 Task: Create a due date automation when advanced on, 2 days after a card is due add dates starting today at 11:00 AM.
Action: Mouse moved to (1294, 100)
Screenshot: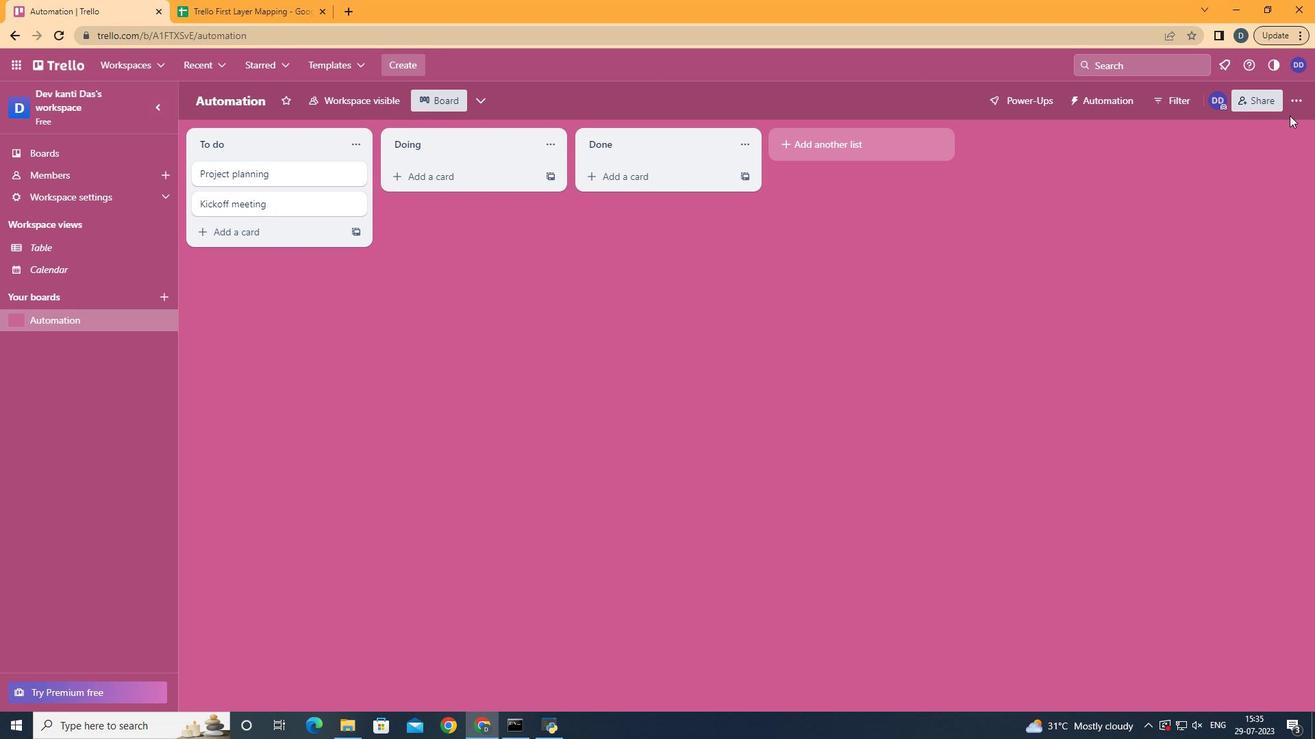 
Action: Mouse pressed left at (1294, 100)
Screenshot: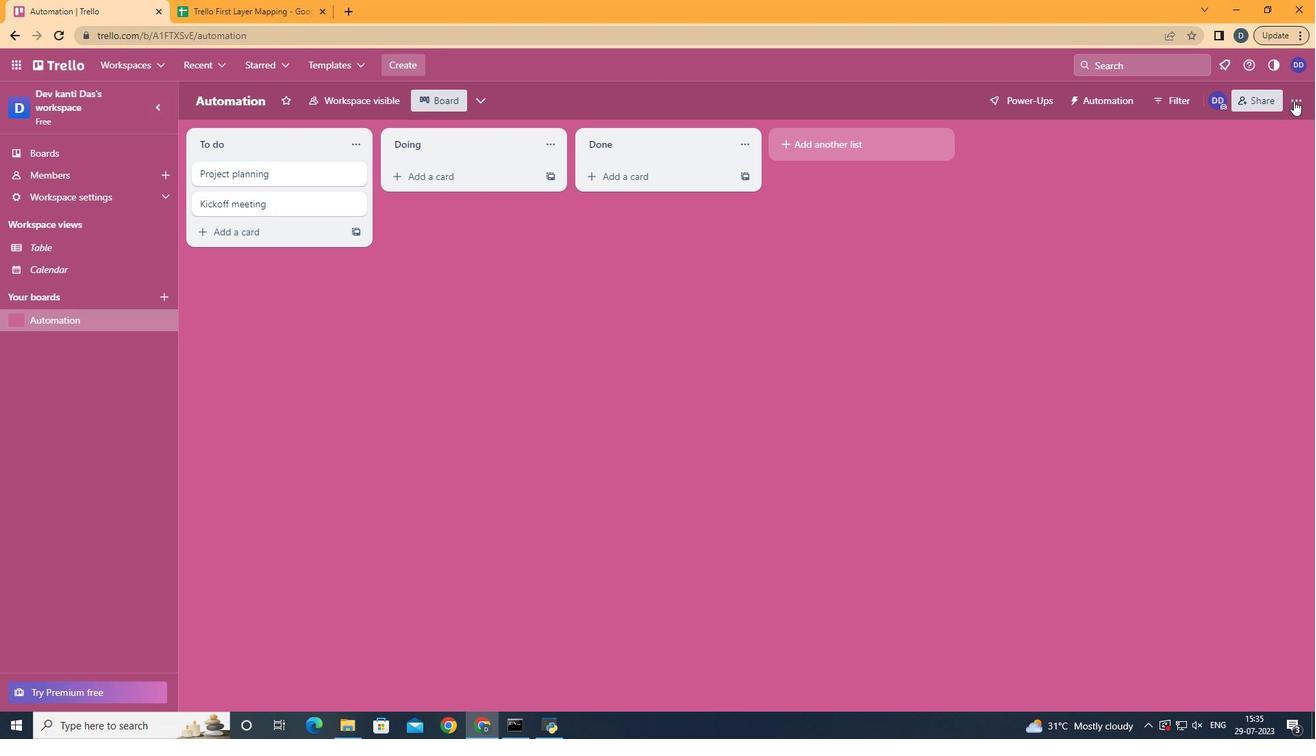 
Action: Mouse moved to (1207, 280)
Screenshot: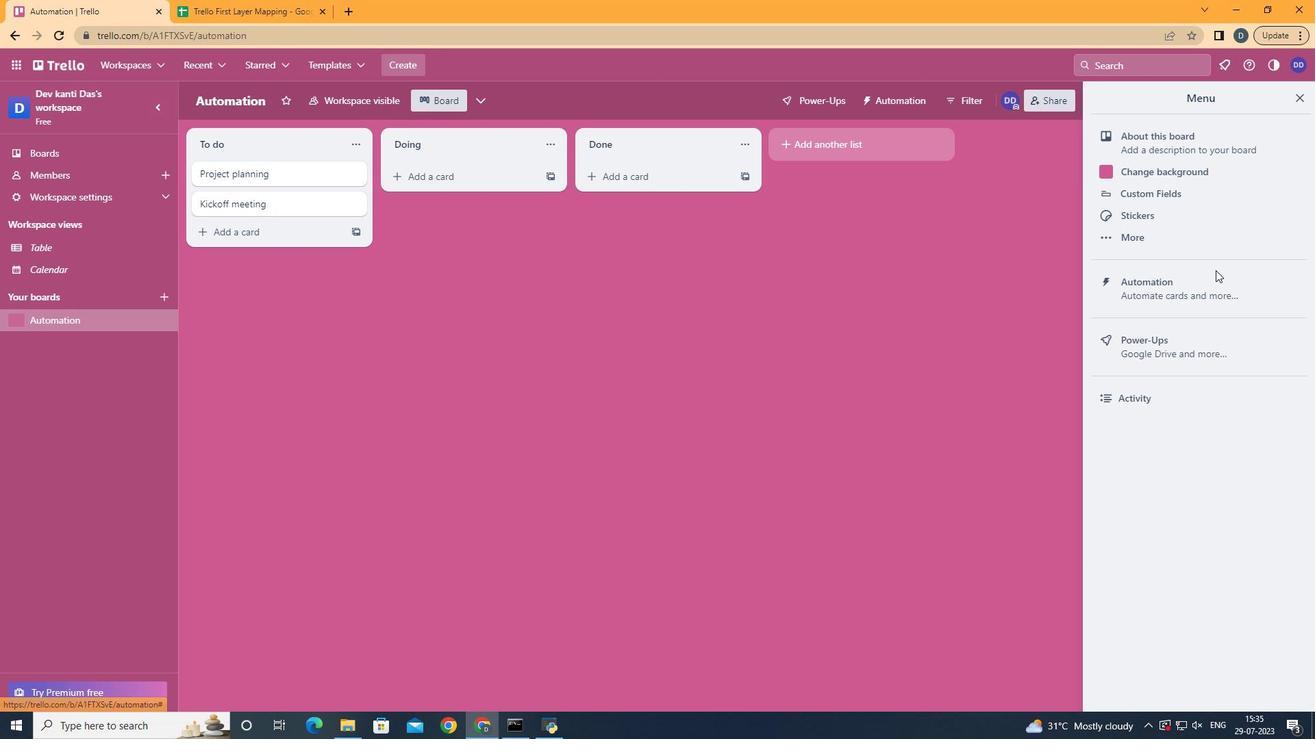 
Action: Mouse pressed left at (1207, 280)
Screenshot: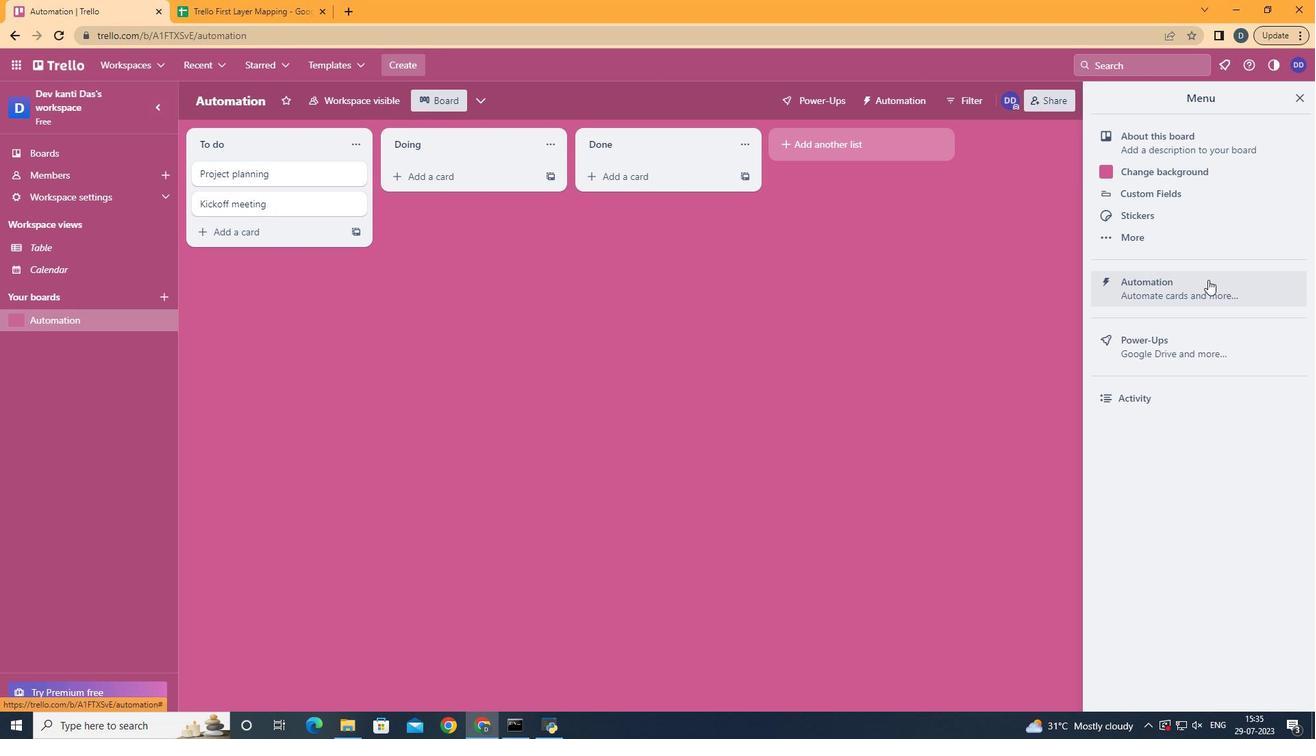 
Action: Mouse moved to (250, 274)
Screenshot: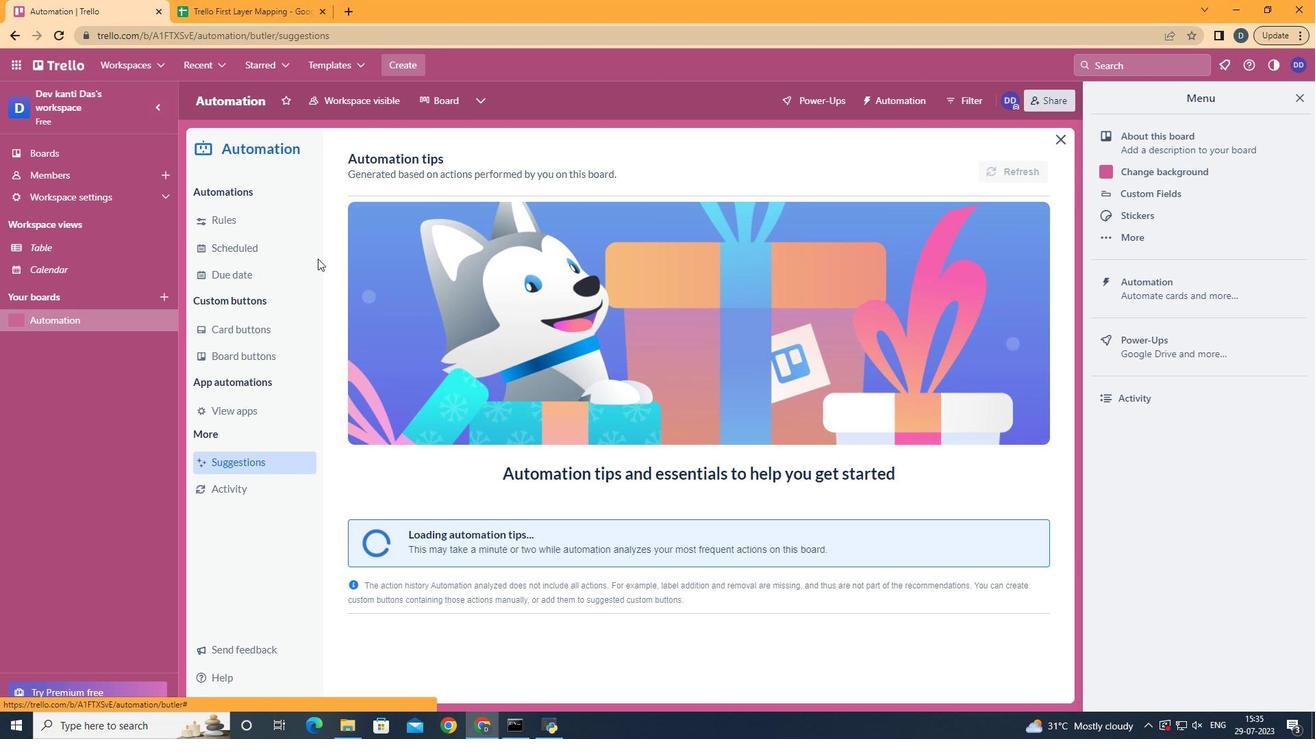 
Action: Mouse pressed left at (250, 274)
Screenshot: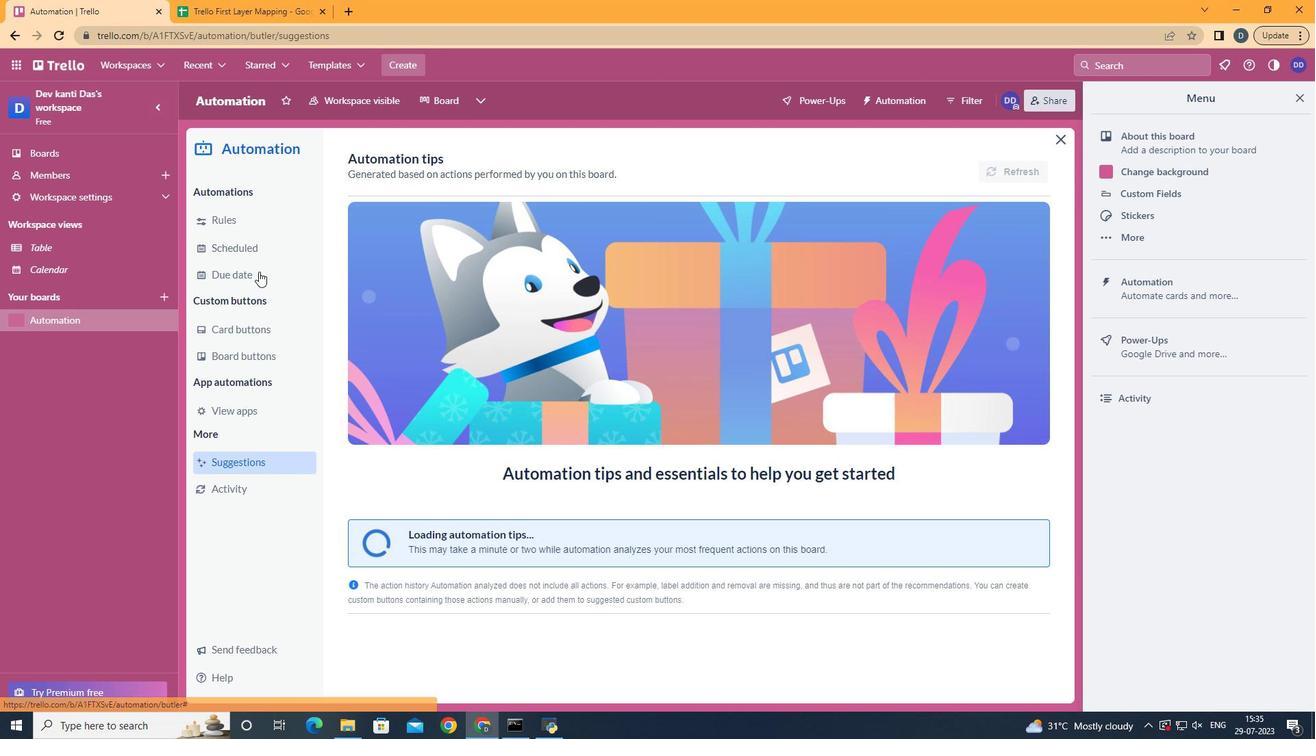 
Action: Mouse moved to (950, 163)
Screenshot: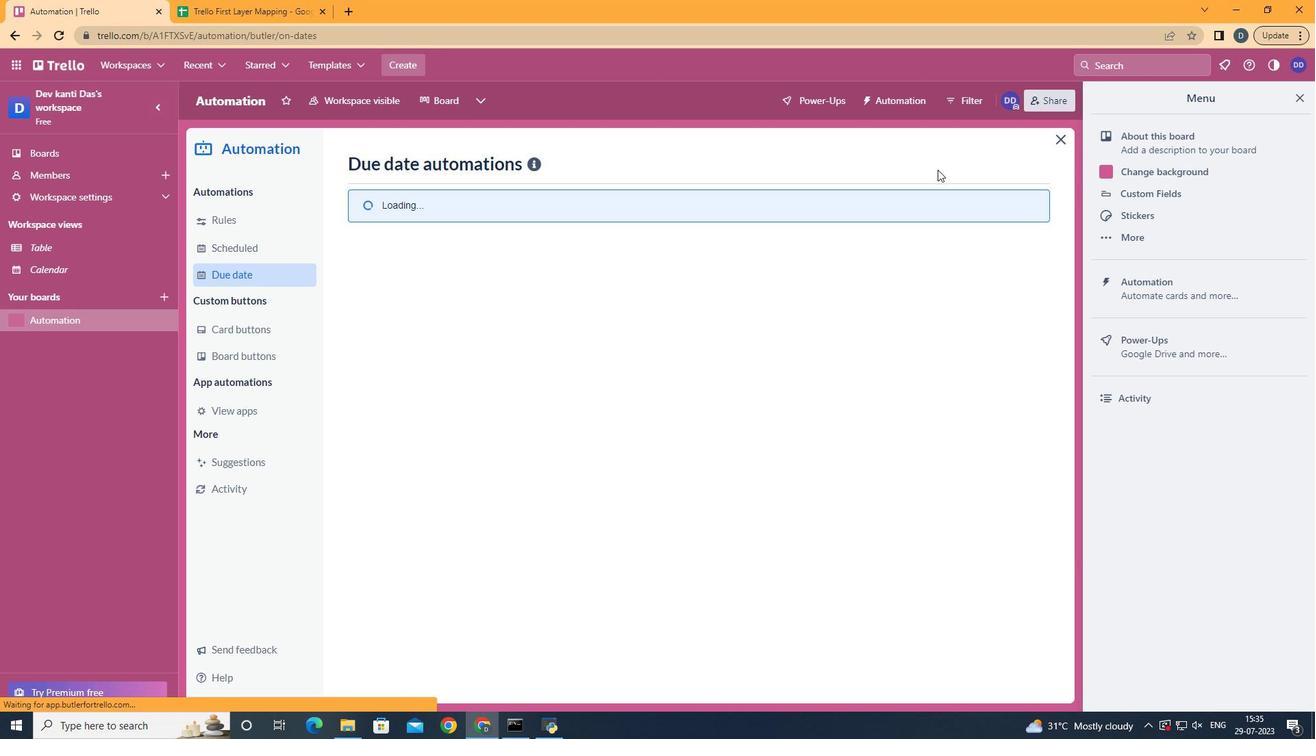 
Action: Mouse pressed left at (950, 163)
Screenshot: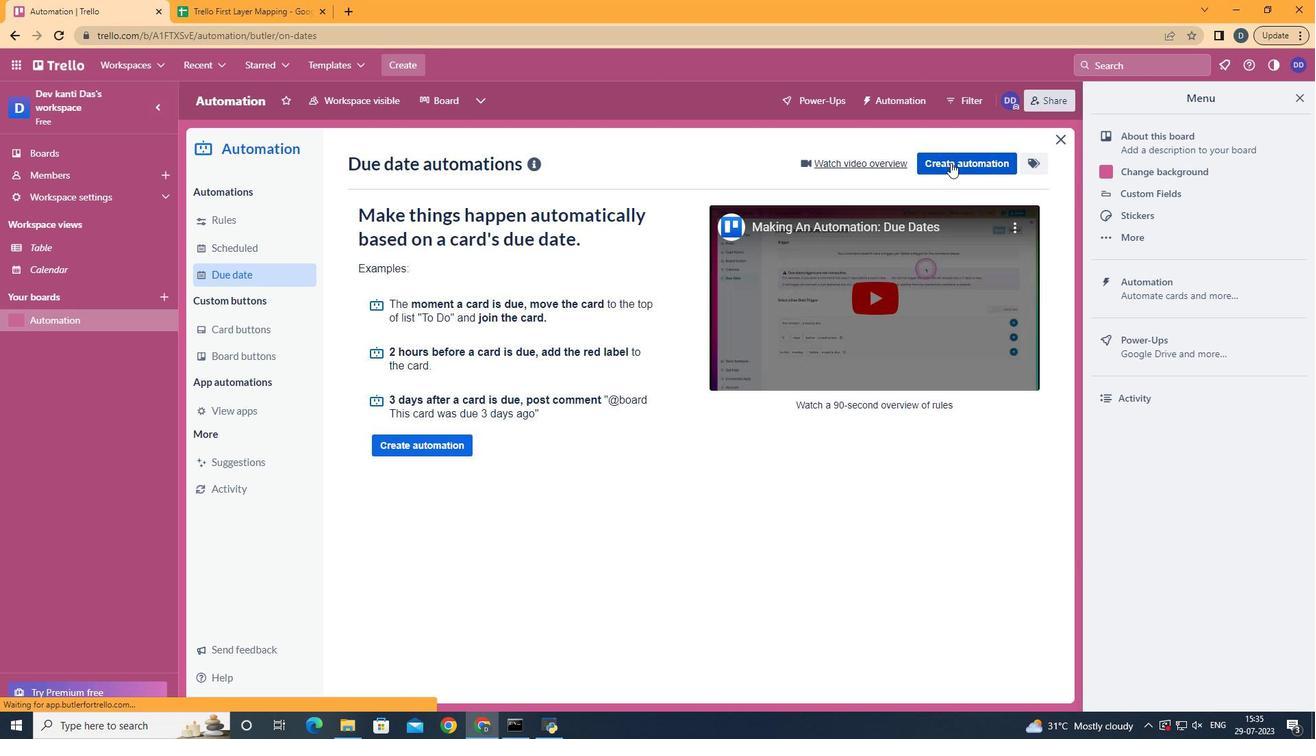 
Action: Mouse moved to (687, 285)
Screenshot: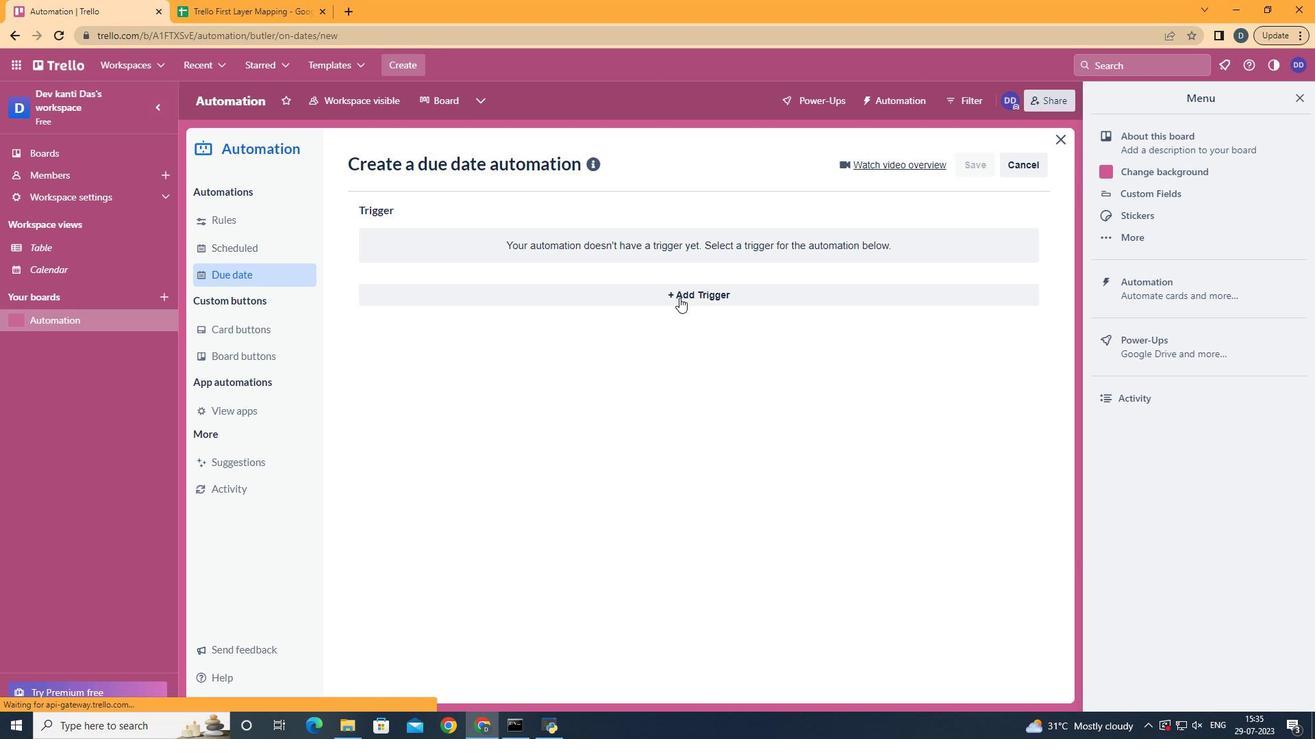 
Action: Mouse pressed left at (687, 285)
Screenshot: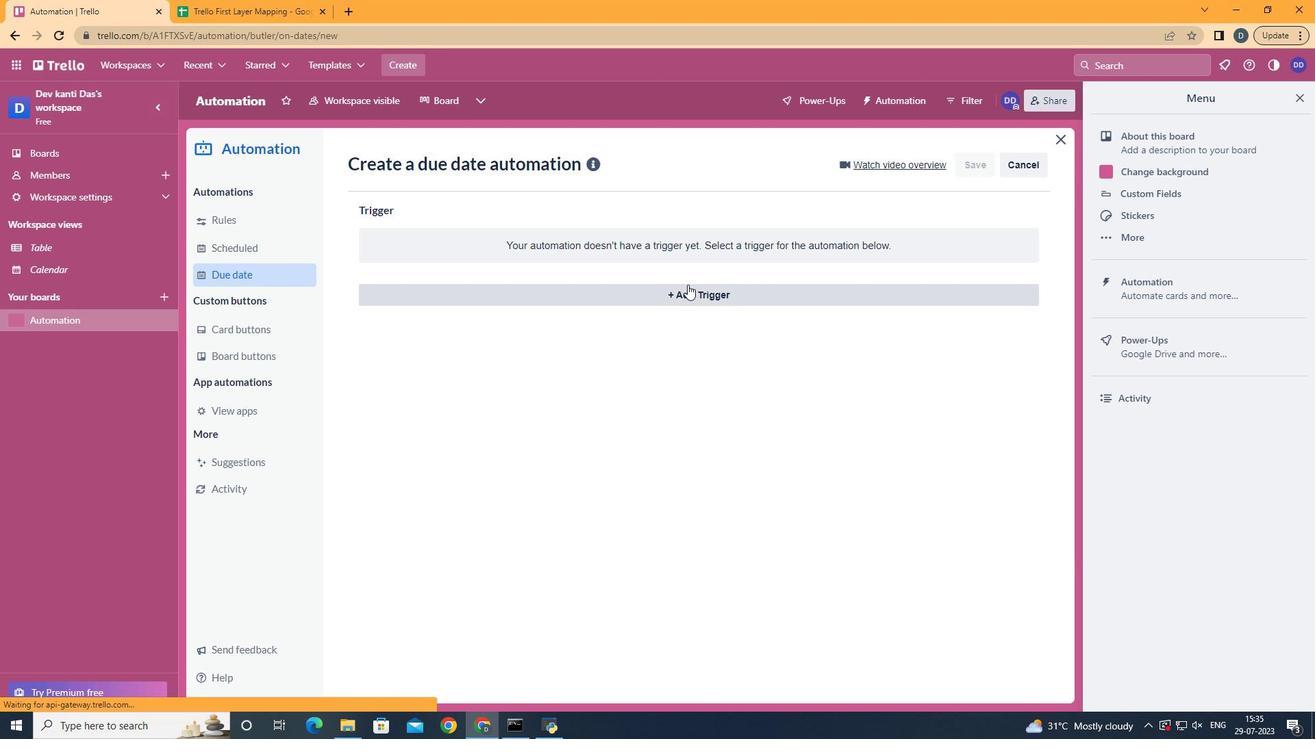 
Action: Mouse moved to (486, 548)
Screenshot: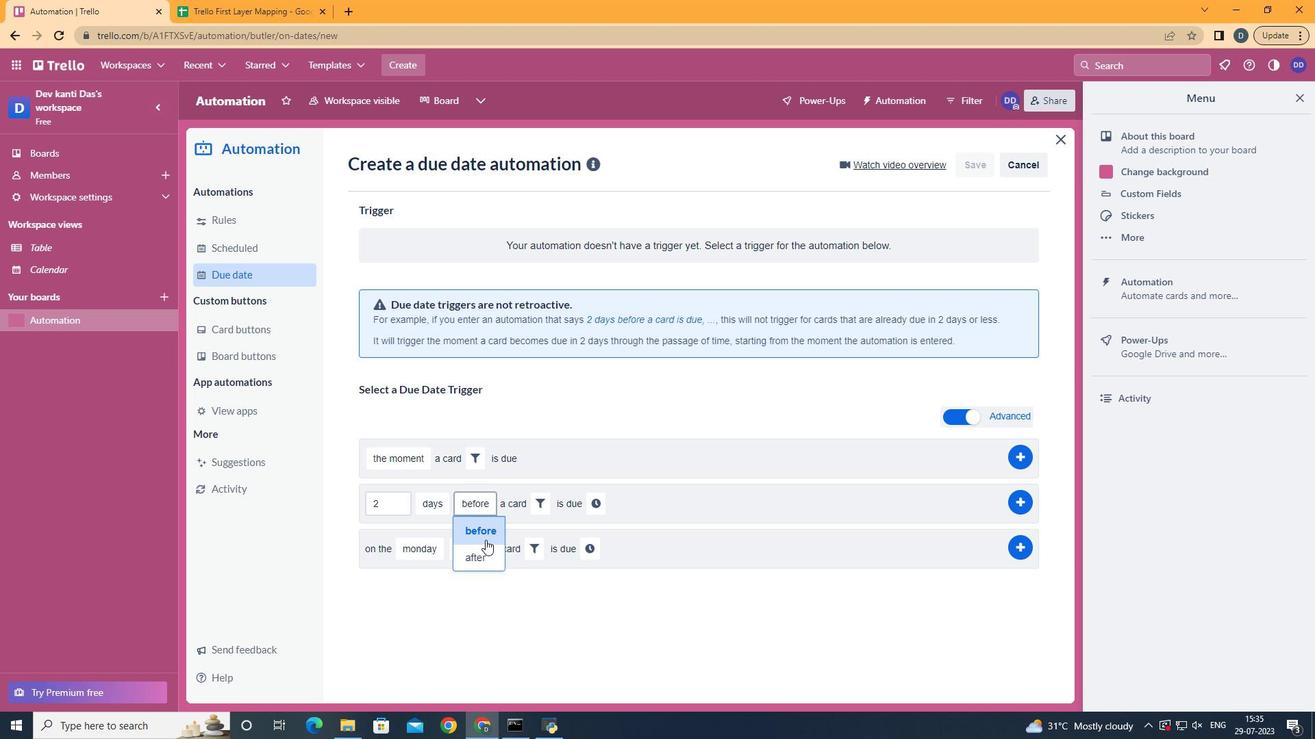 
Action: Mouse pressed left at (486, 548)
Screenshot: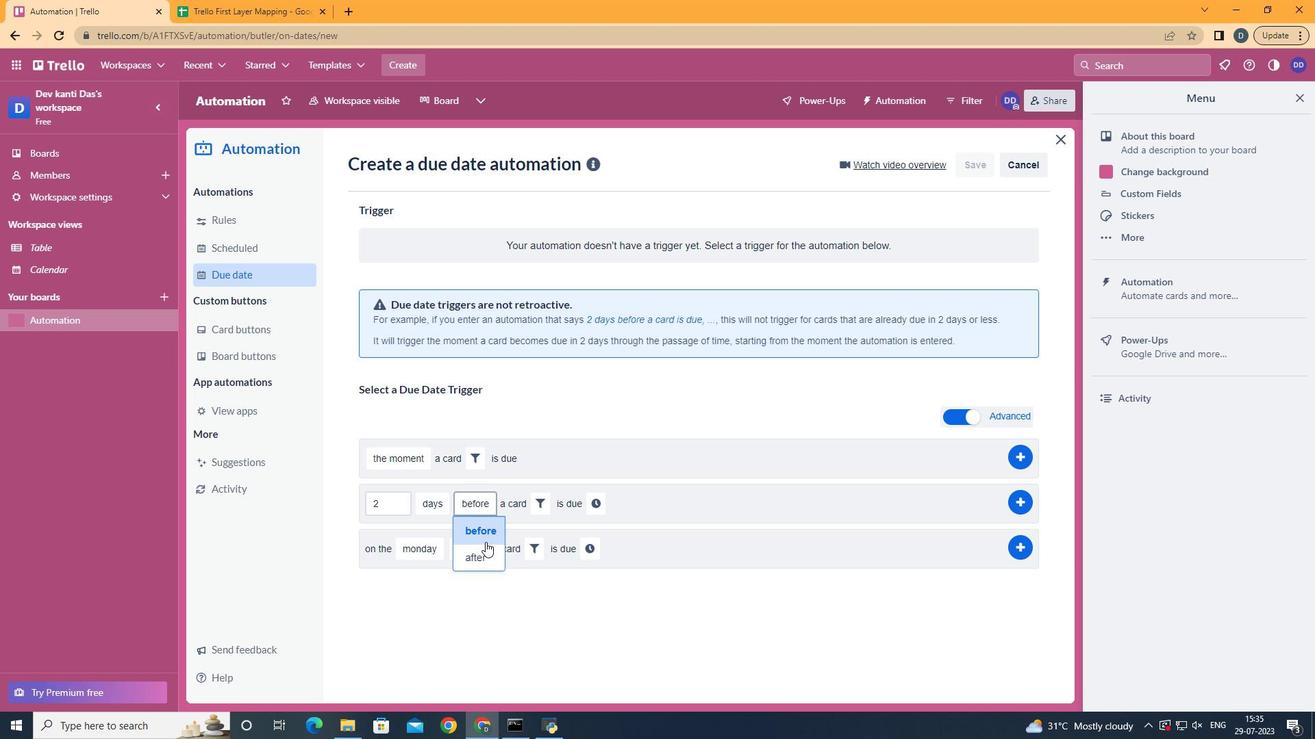 
Action: Mouse moved to (530, 506)
Screenshot: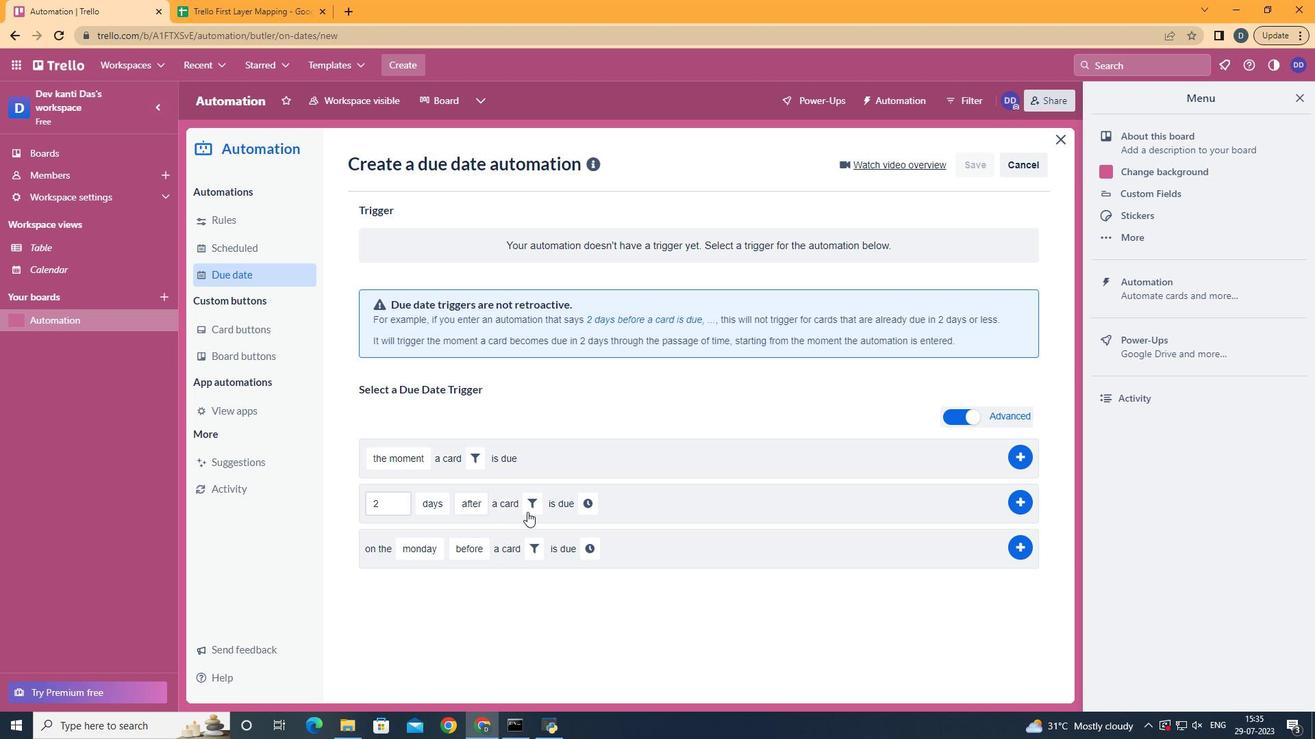 
Action: Mouse pressed left at (530, 506)
Screenshot: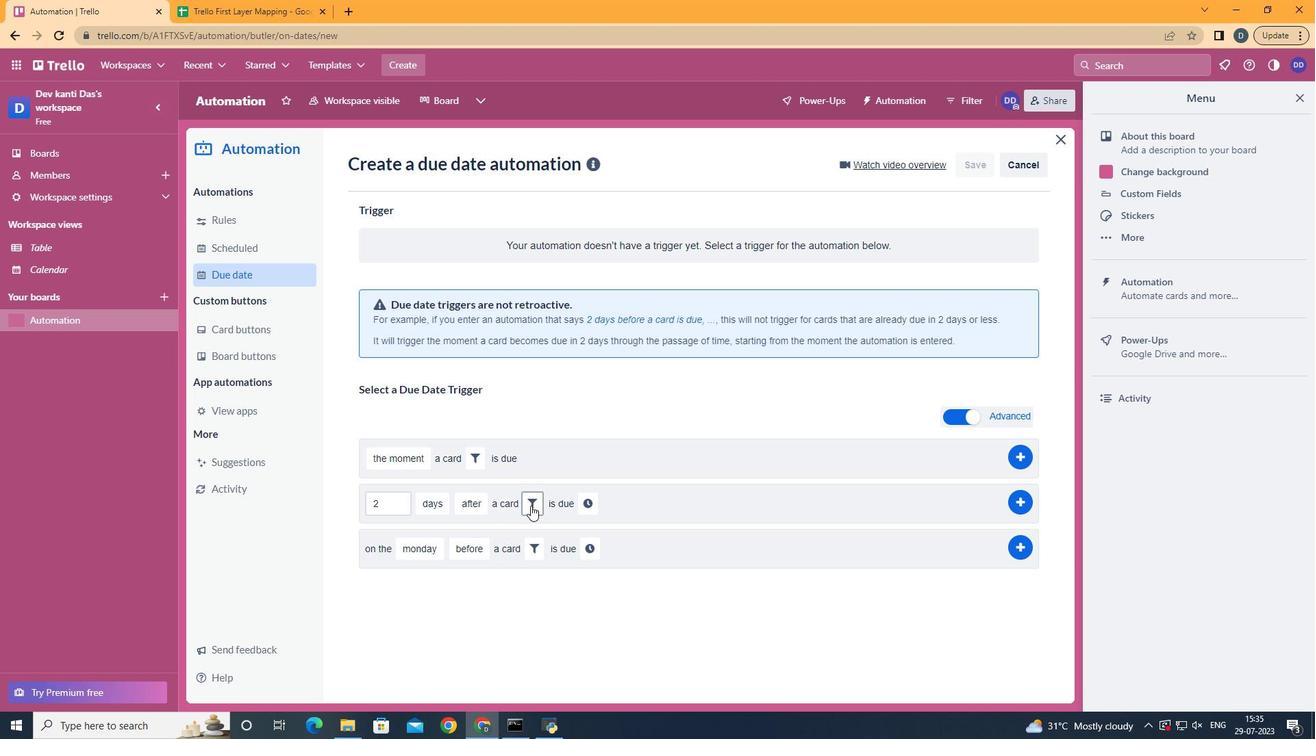 
Action: Mouse moved to (595, 543)
Screenshot: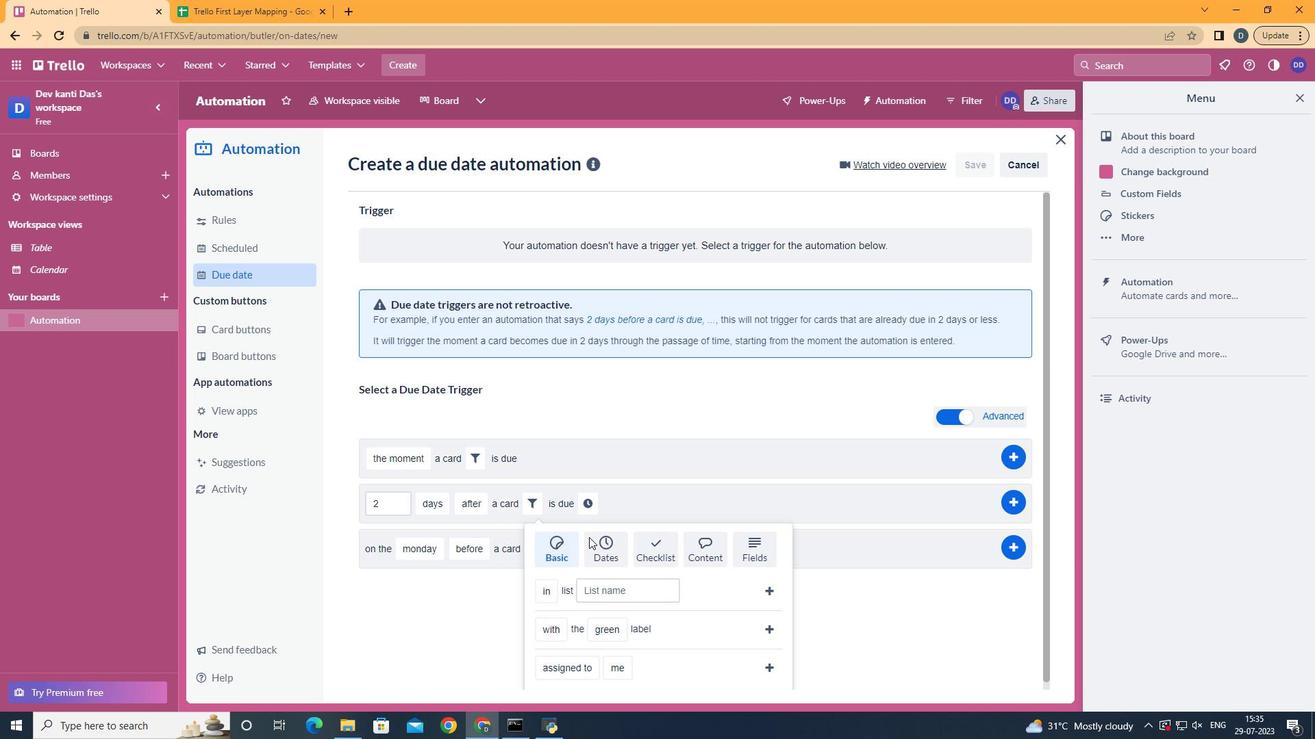 
Action: Mouse pressed left at (595, 543)
Screenshot: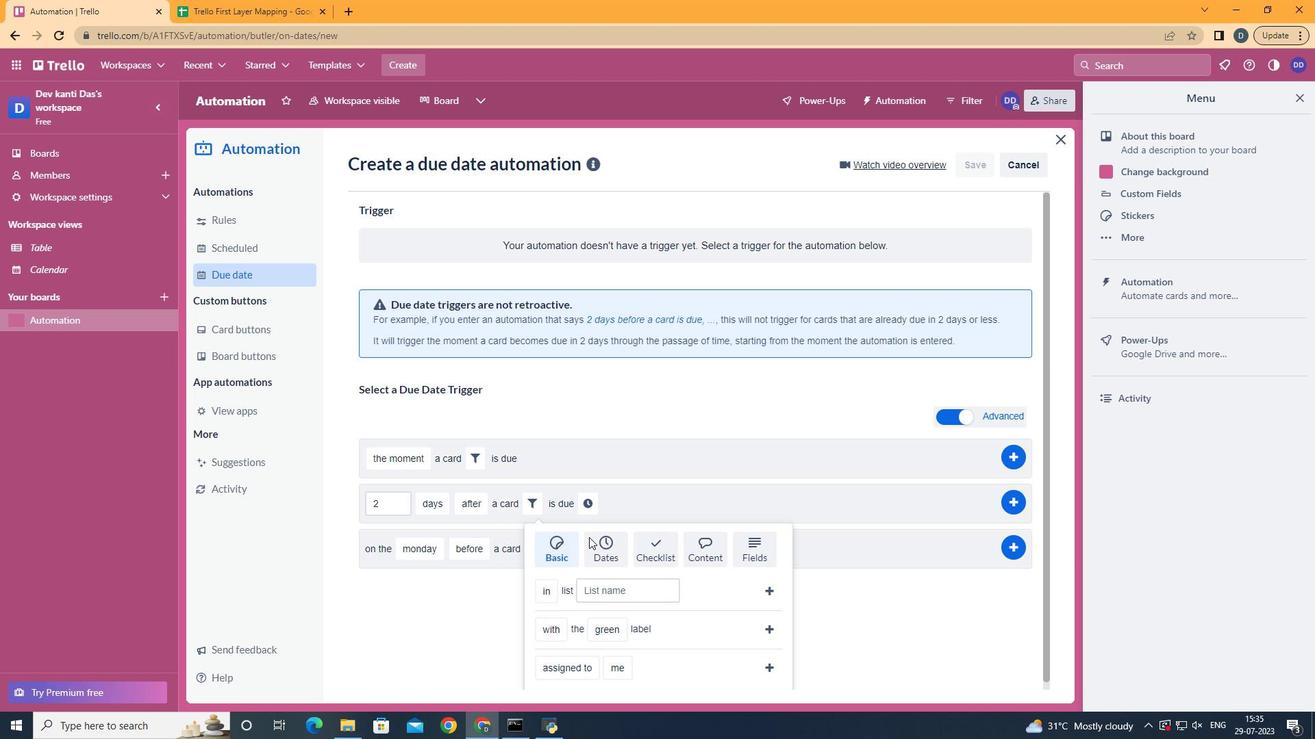 
Action: Mouse scrolled (595, 542) with delta (0, 0)
Screenshot: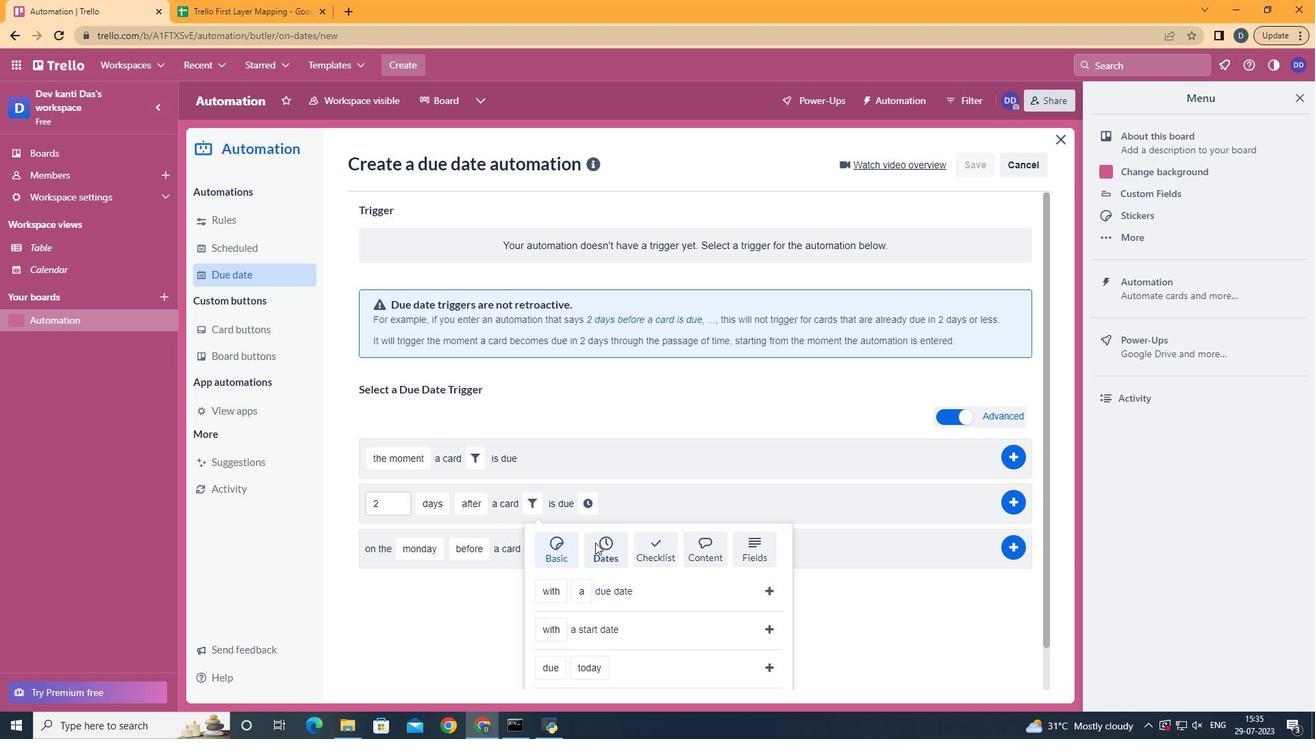 
Action: Mouse scrolled (595, 542) with delta (0, 0)
Screenshot: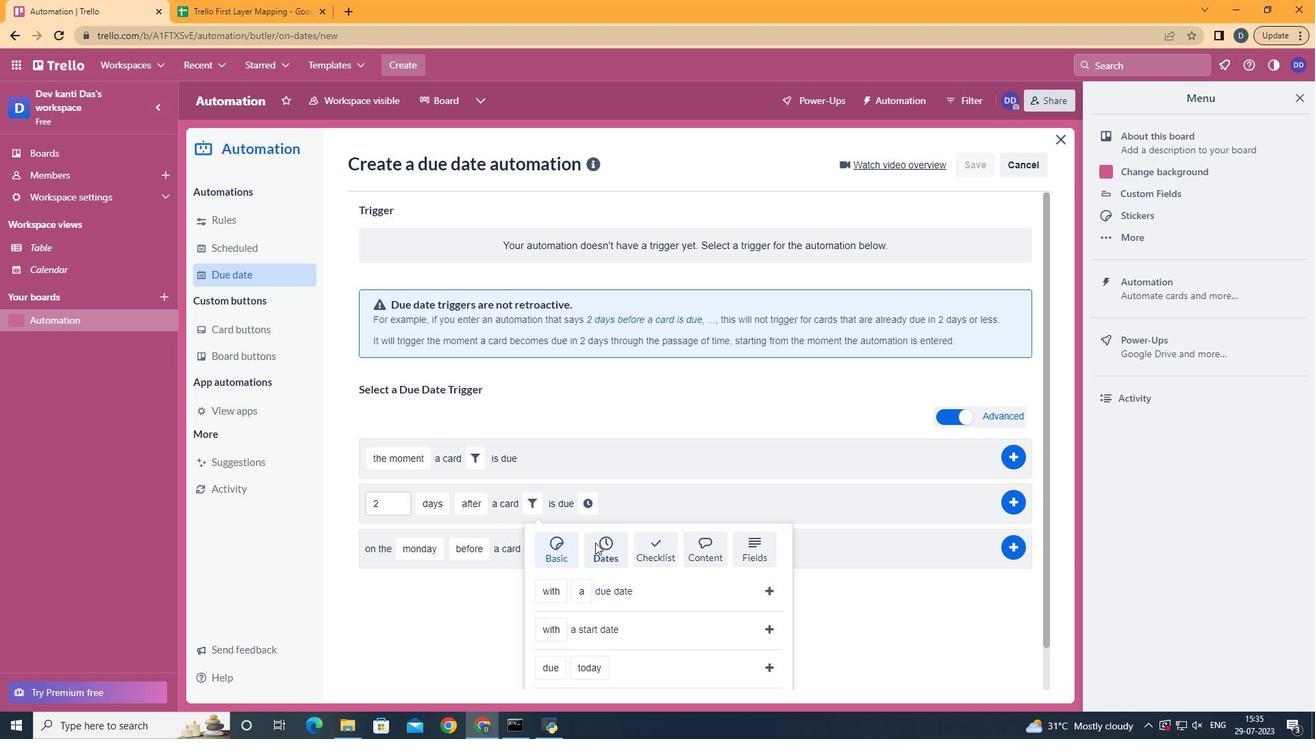 
Action: Mouse scrolled (595, 542) with delta (0, 0)
Screenshot: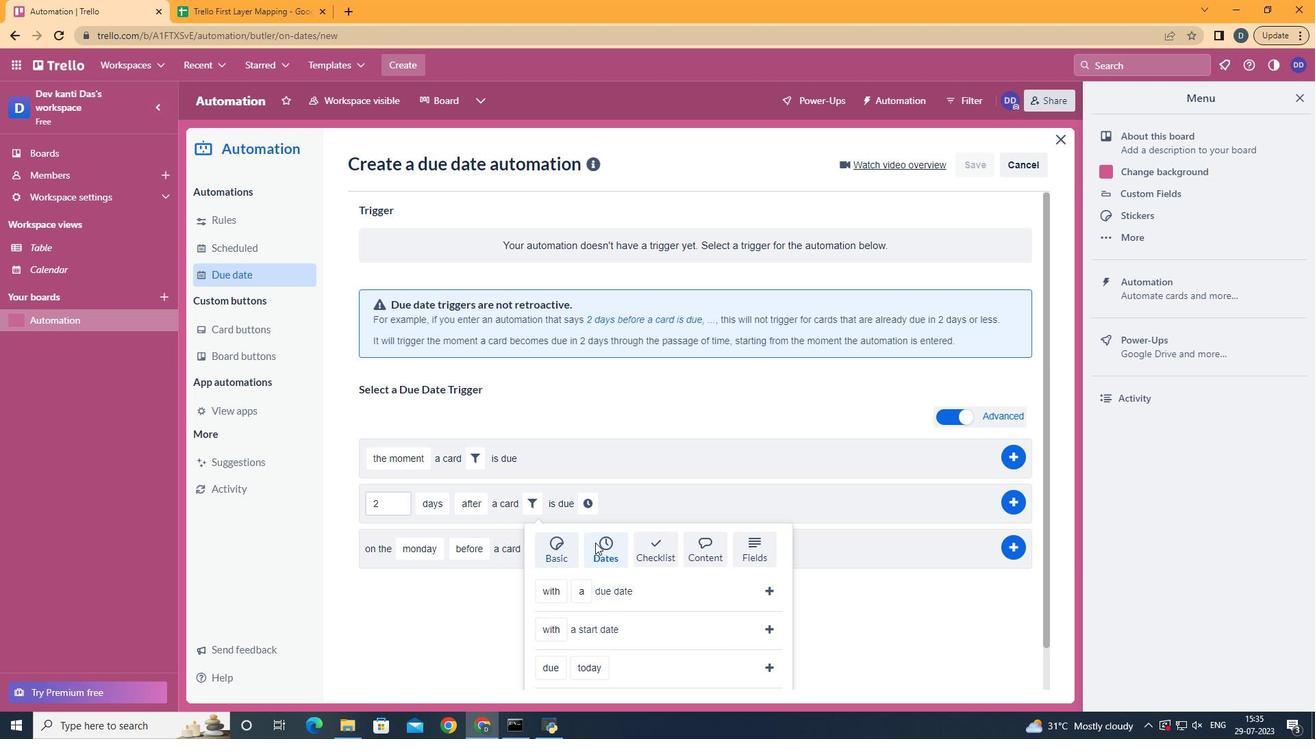 
Action: Mouse scrolled (595, 542) with delta (0, 0)
Screenshot: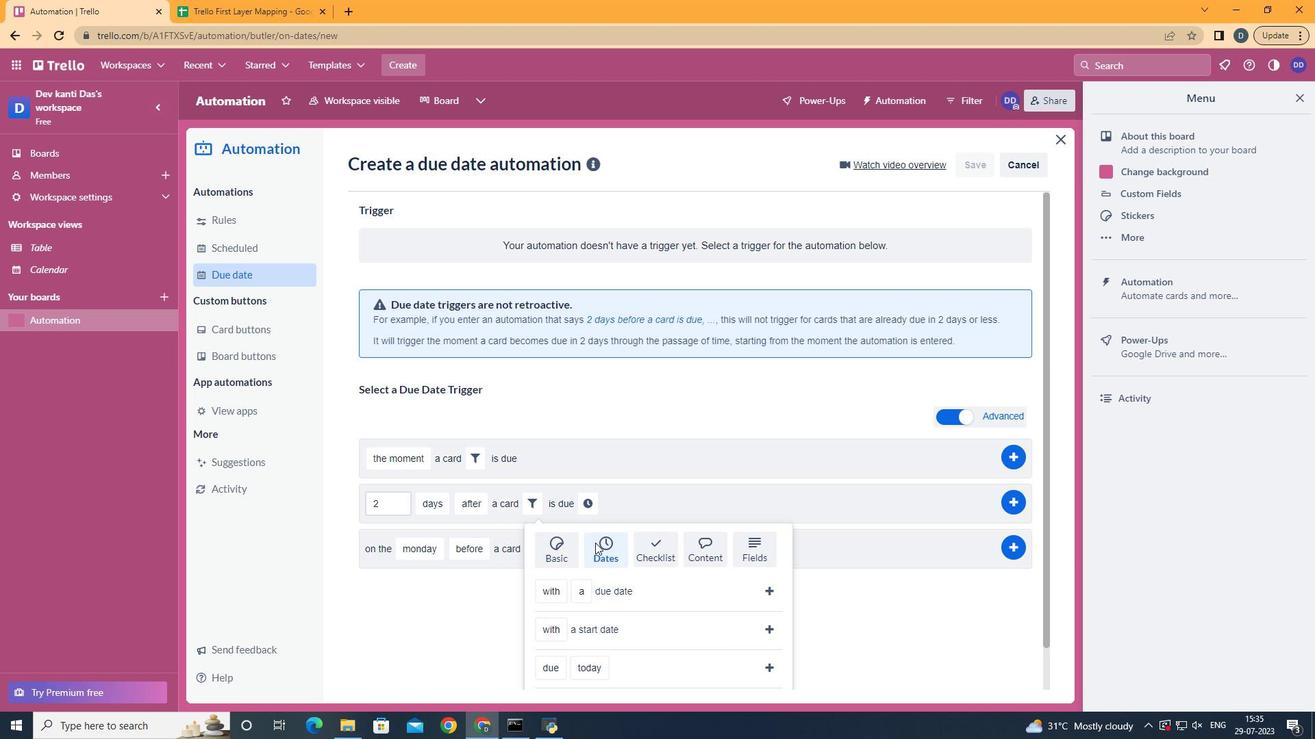 
Action: Mouse scrolled (595, 542) with delta (0, 0)
Screenshot: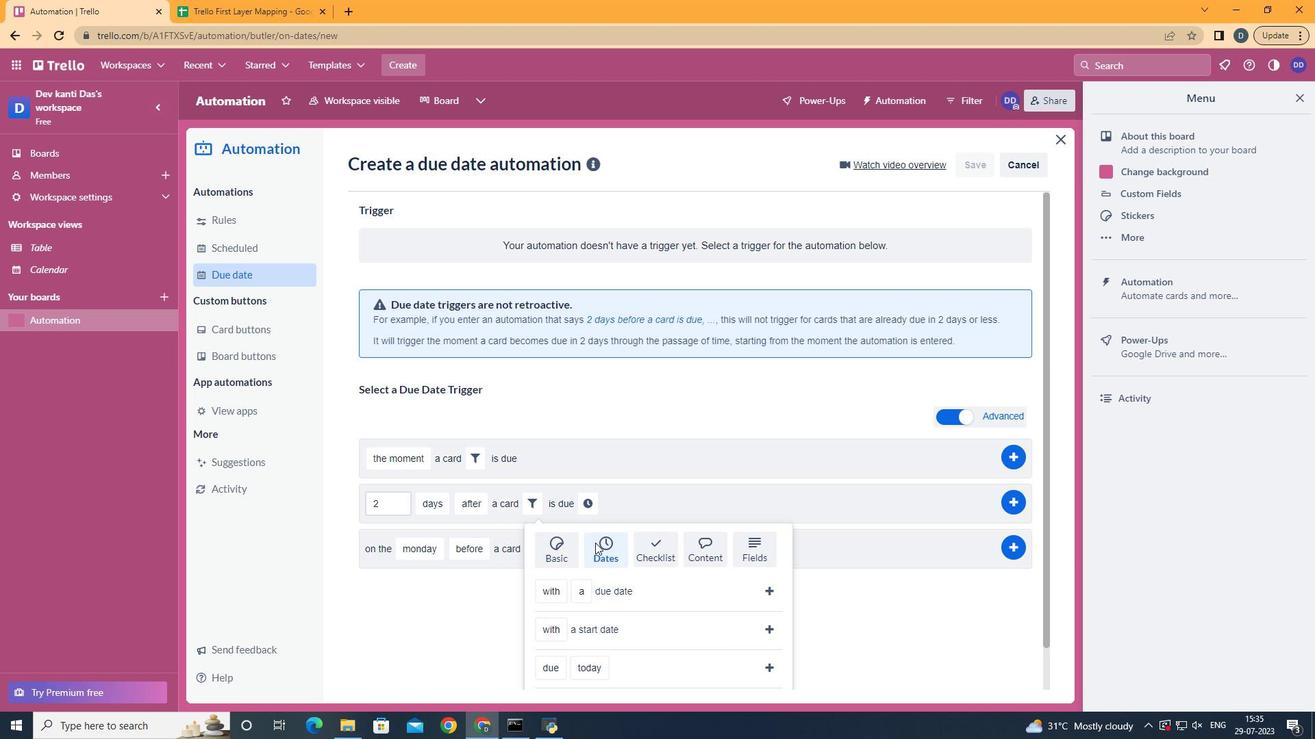 
Action: Mouse moved to (567, 564)
Screenshot: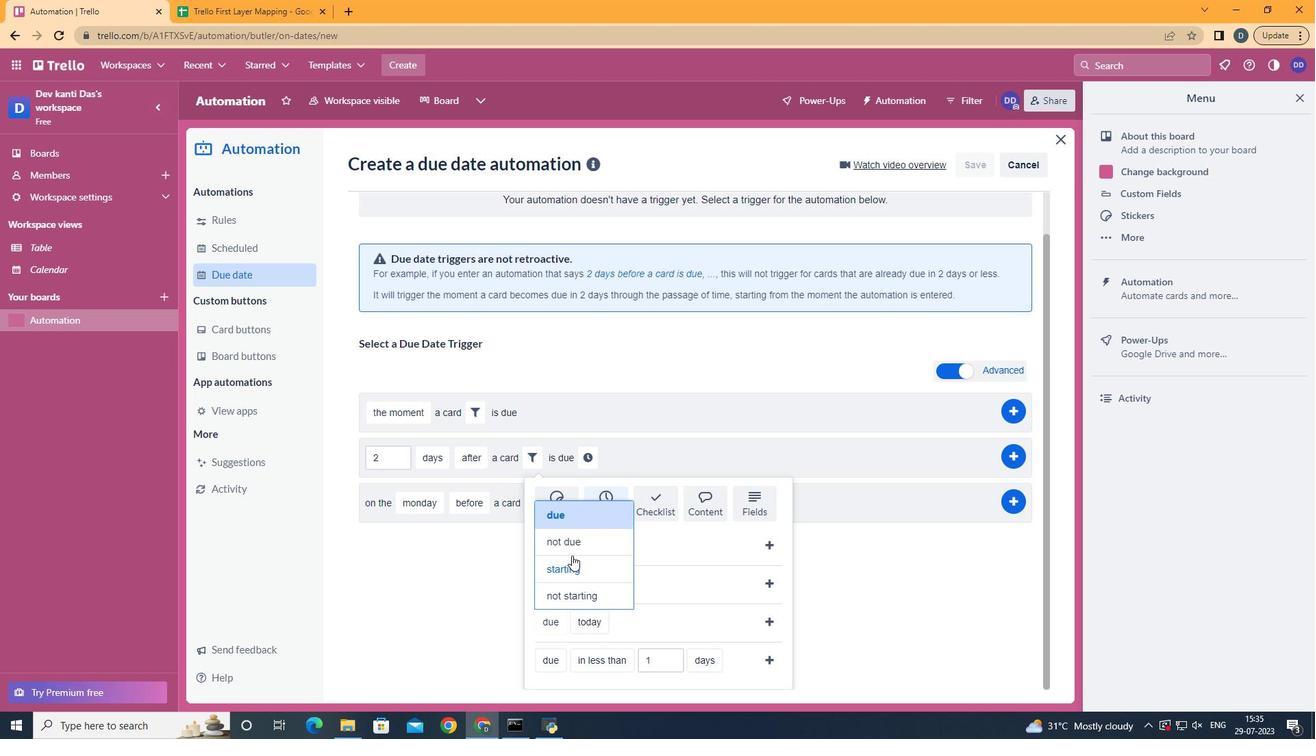 
Action: Mouse pressed left at (567, 564)
Screenshot: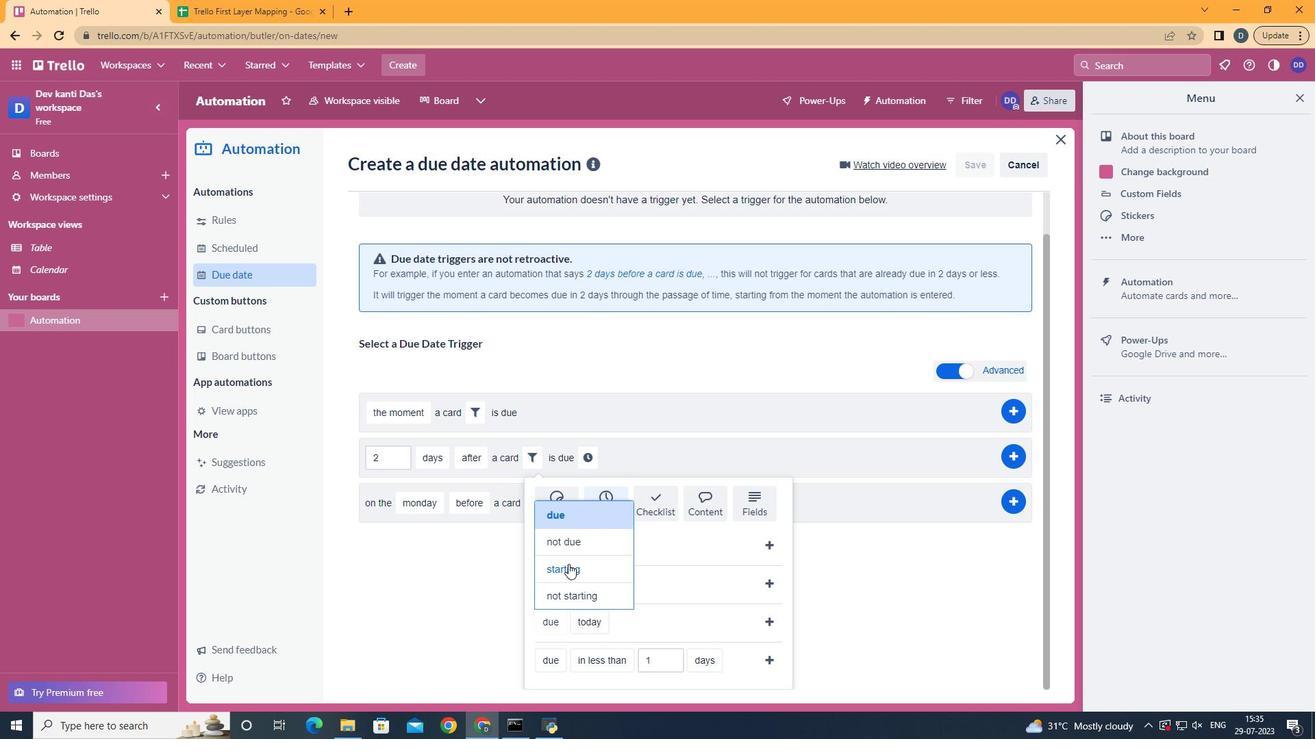 
Action: Mouse moved to (618, 467)
Screenshot: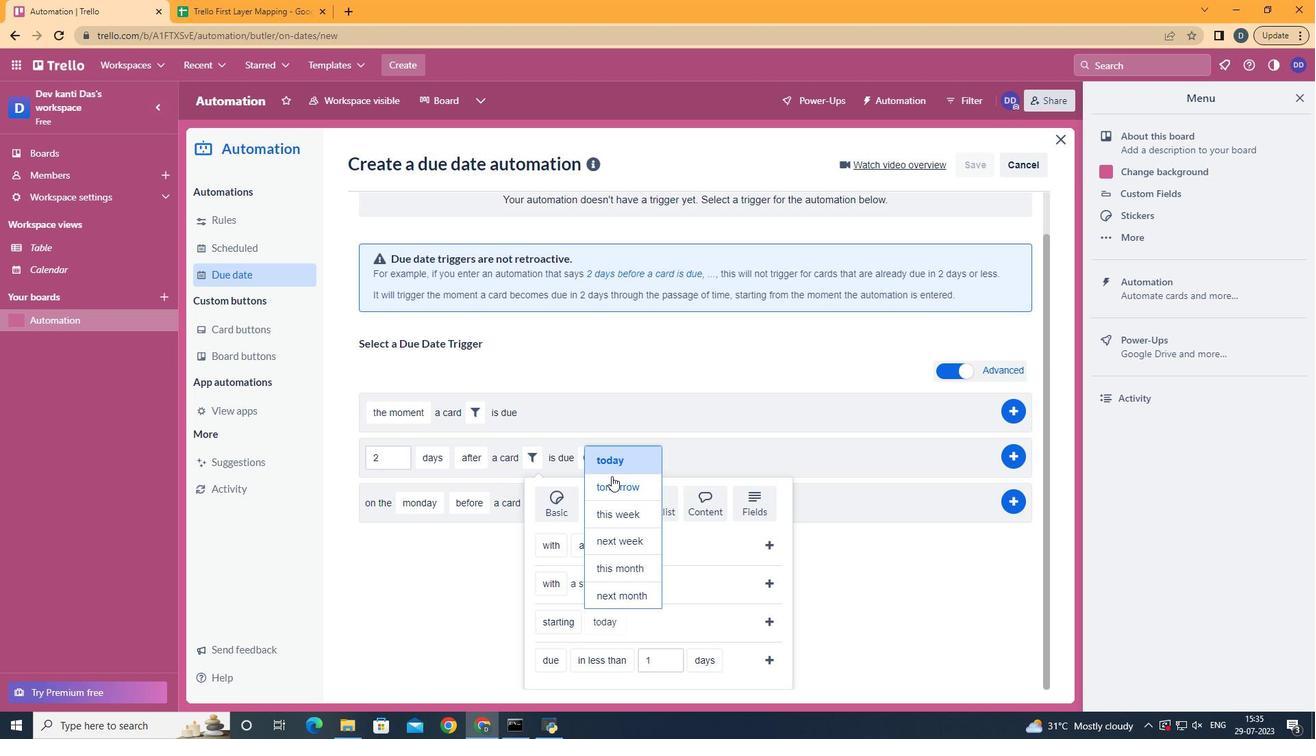 
Action: Mouse pressed left at (618, 467)
Screenshot: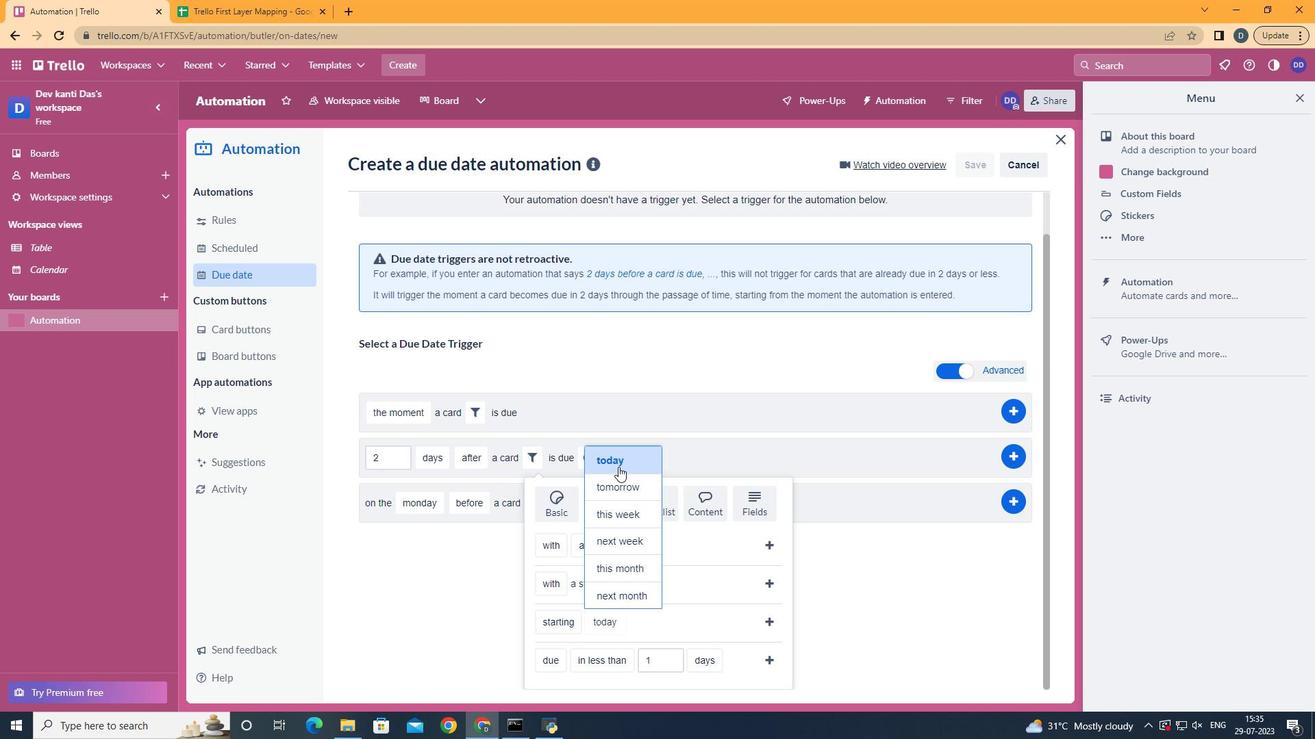 
Action: Mouse moved to (768, 621)
Screenshot: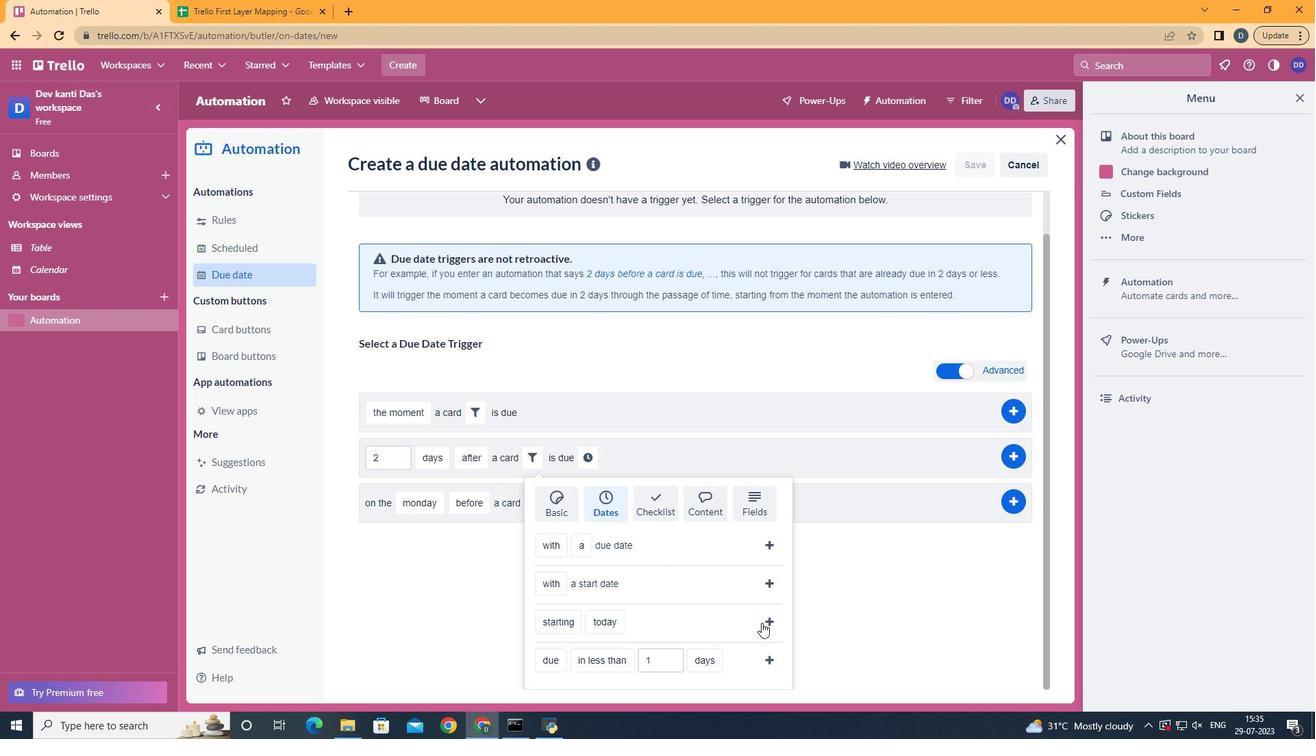 
Action: Mouse pressed left at (768, 621)
Screenshot: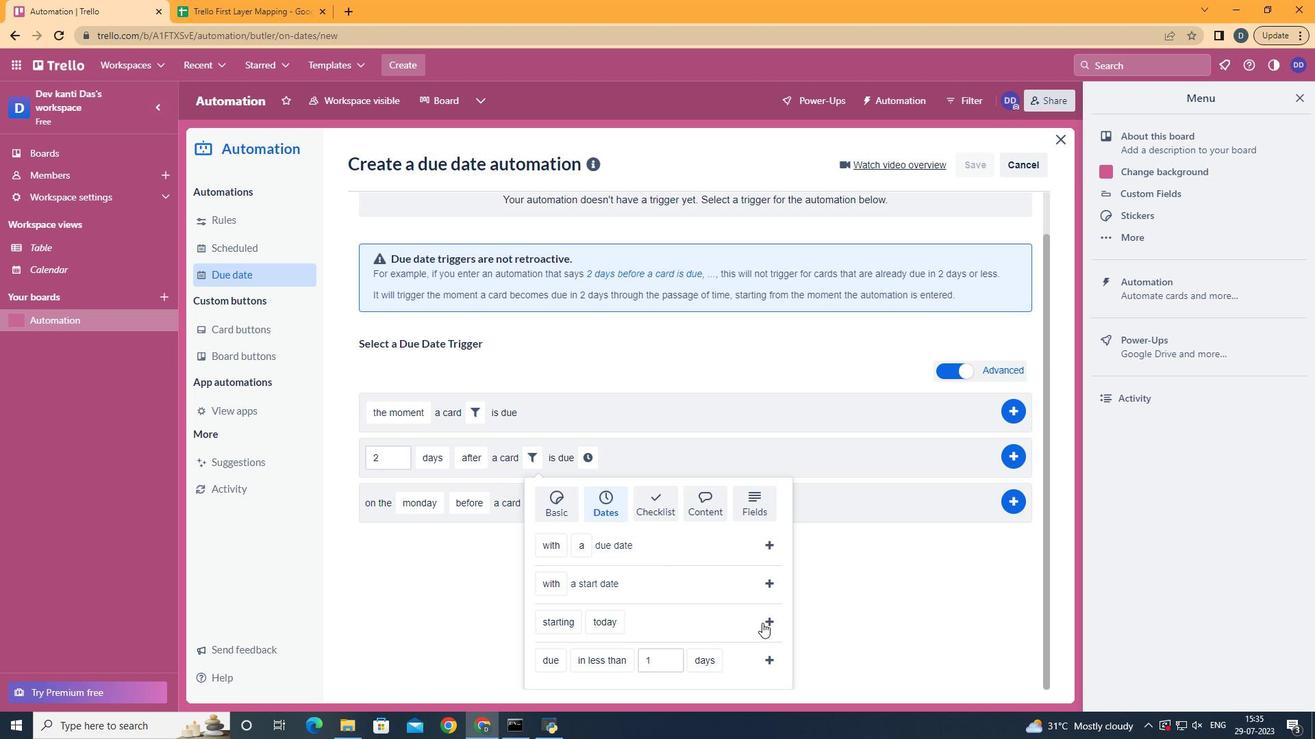 
Action: Mouse moved to (687, 504)
Screenshot: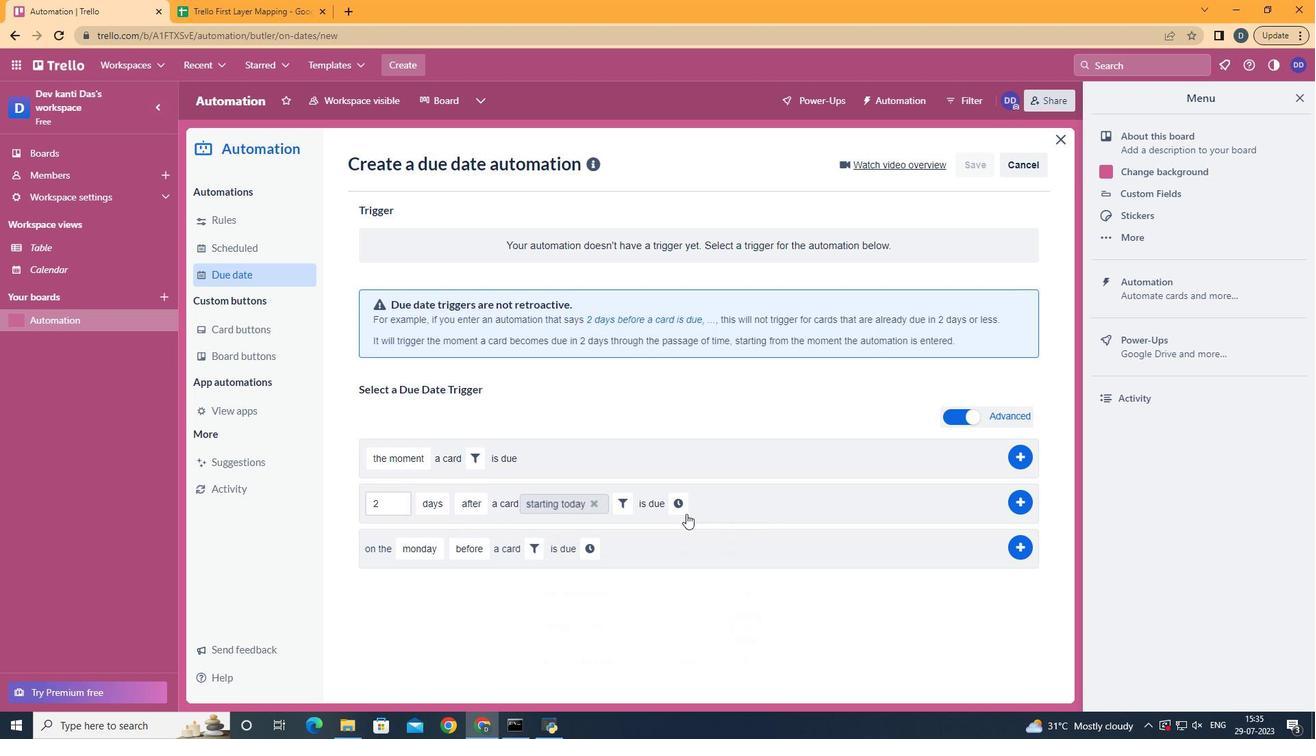 
Action: Mouse pressed left at (687, 504)
Screenshot: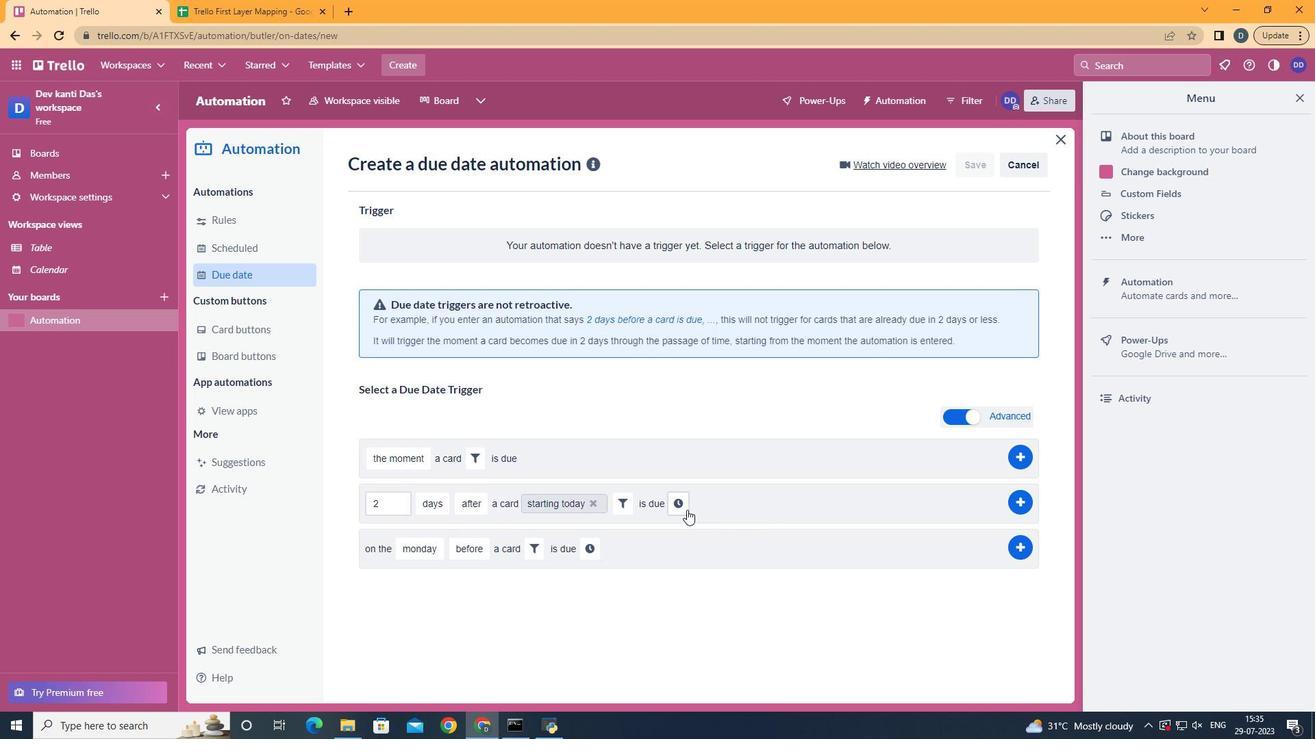
Action: Mouse moved to (717, 504)
Screenshot: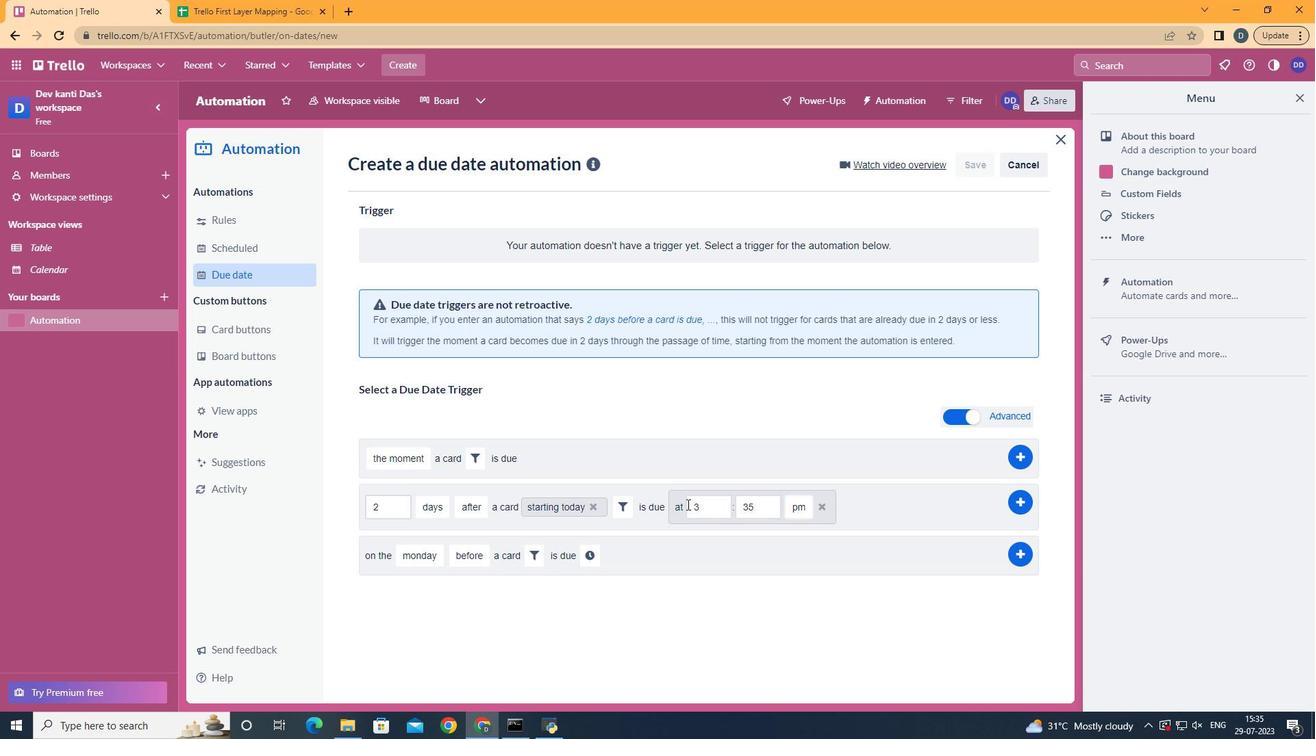 
Action: Mouse pressed left at (717, 504)
Screenshot: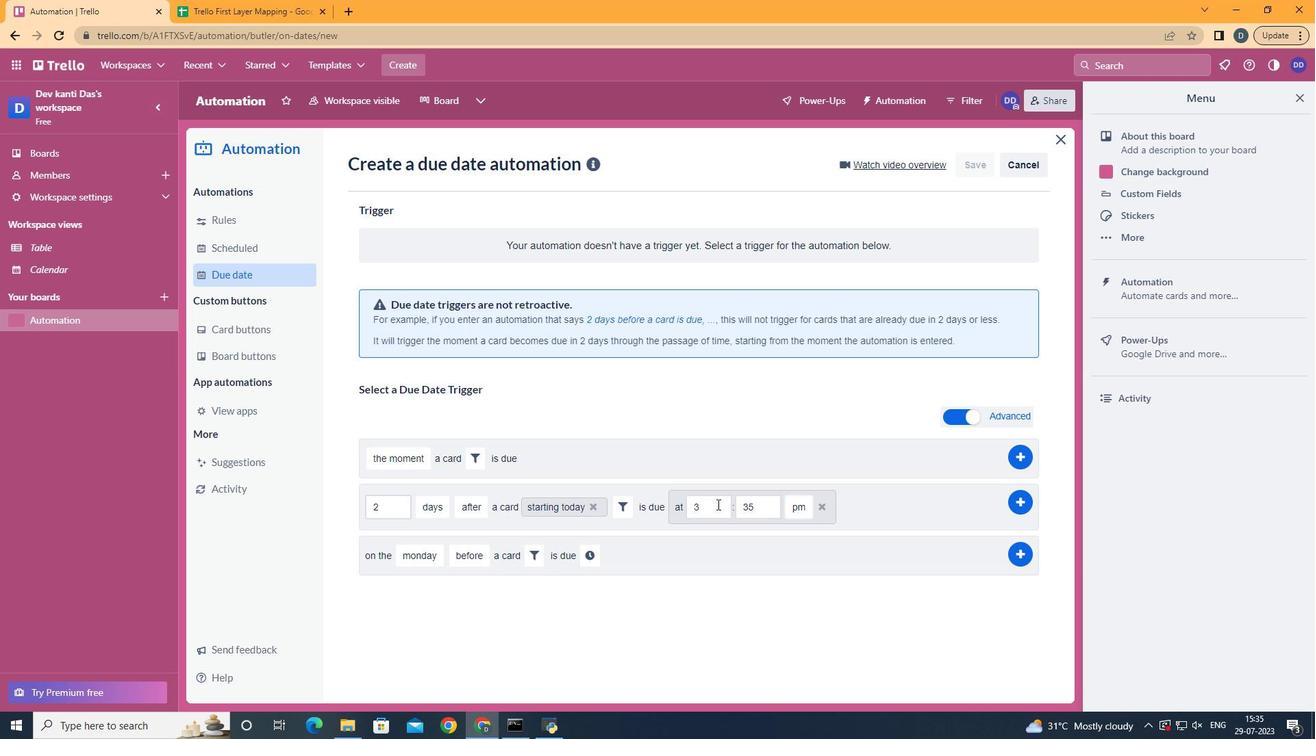 
Action: Key pressed <Key.backspace>11
Screenshot: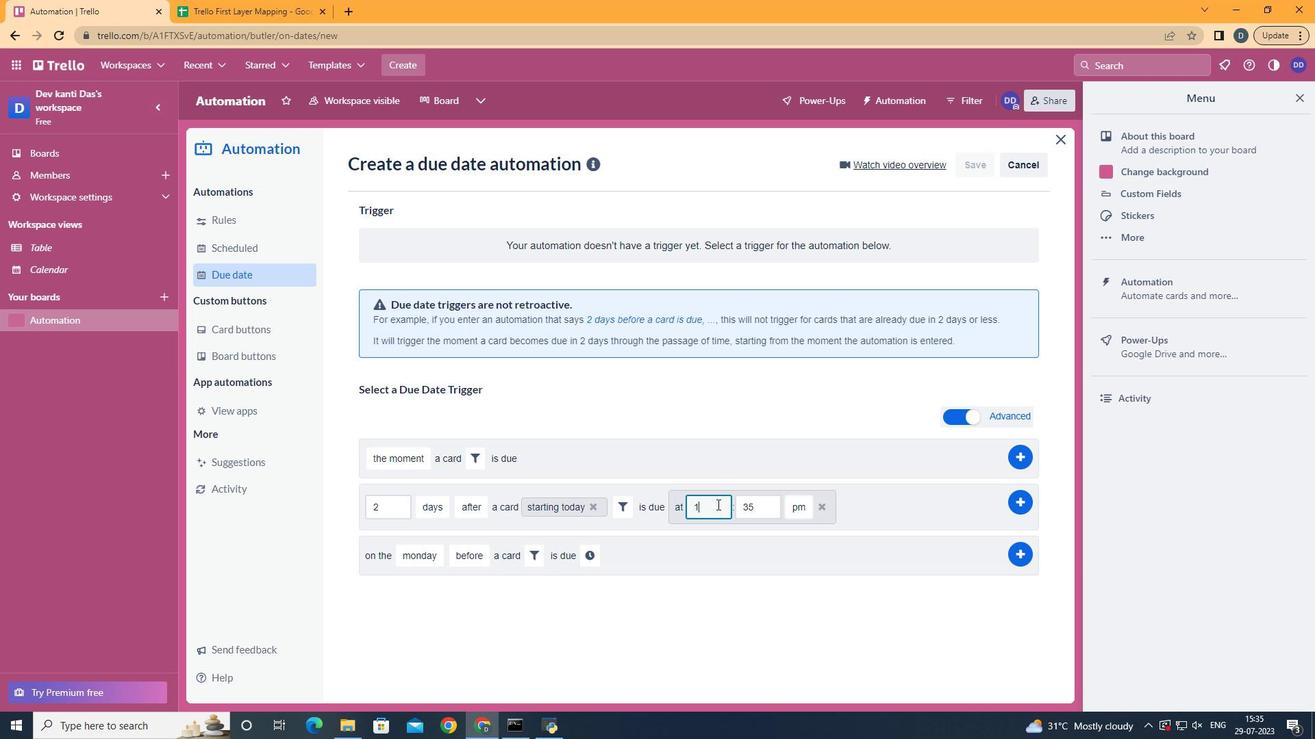 
Action: Mouse moved to (757, 497)
Screenshot: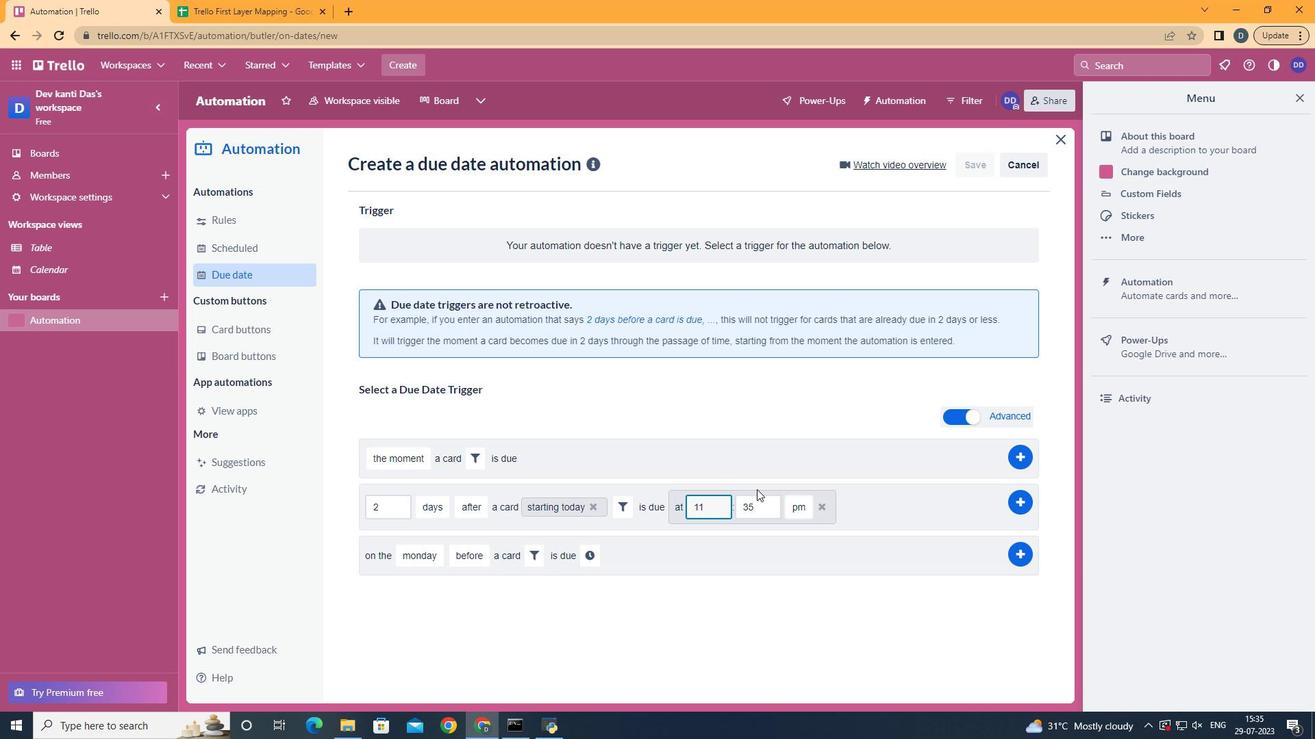 
Action: Mouse pressed left at (757, 497)
Screenshot: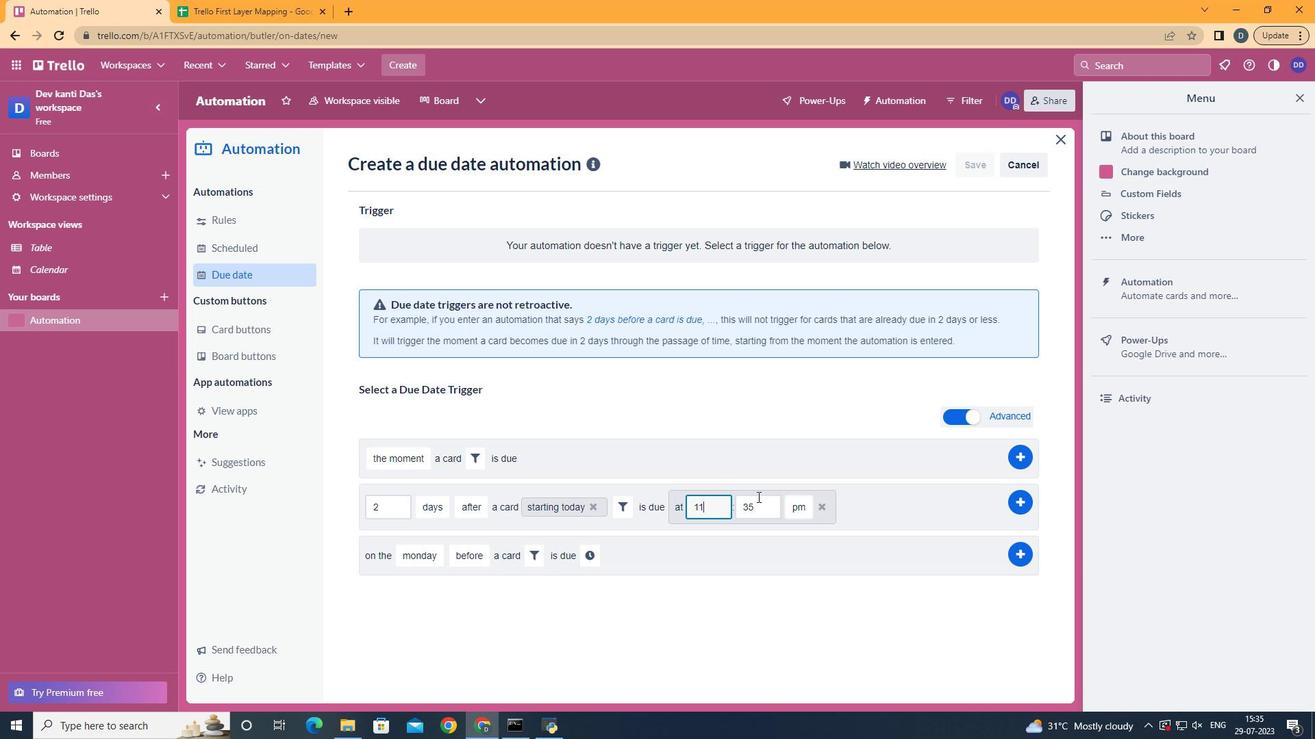 
Action: Key pressed <Key.backspace><Key.backspace>00
Screenshot: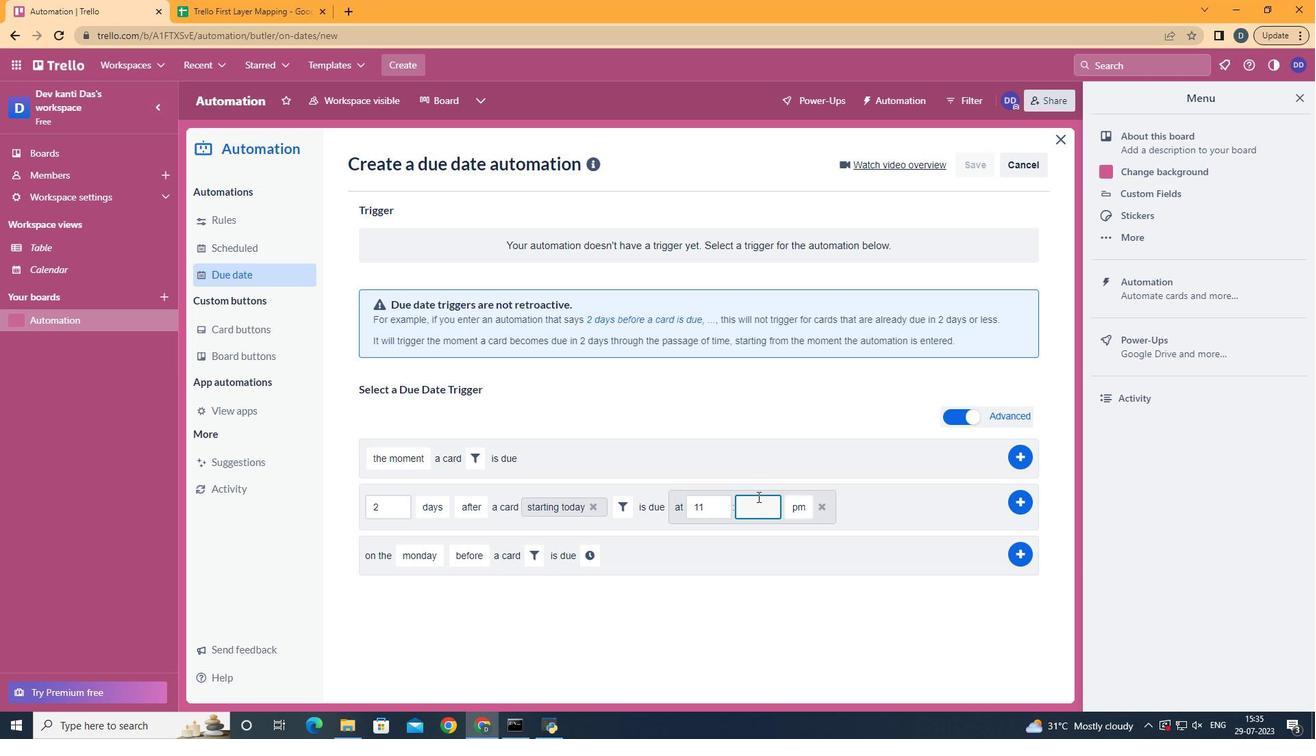 
Action: Mouse moved to (808, 533)
Screenshot: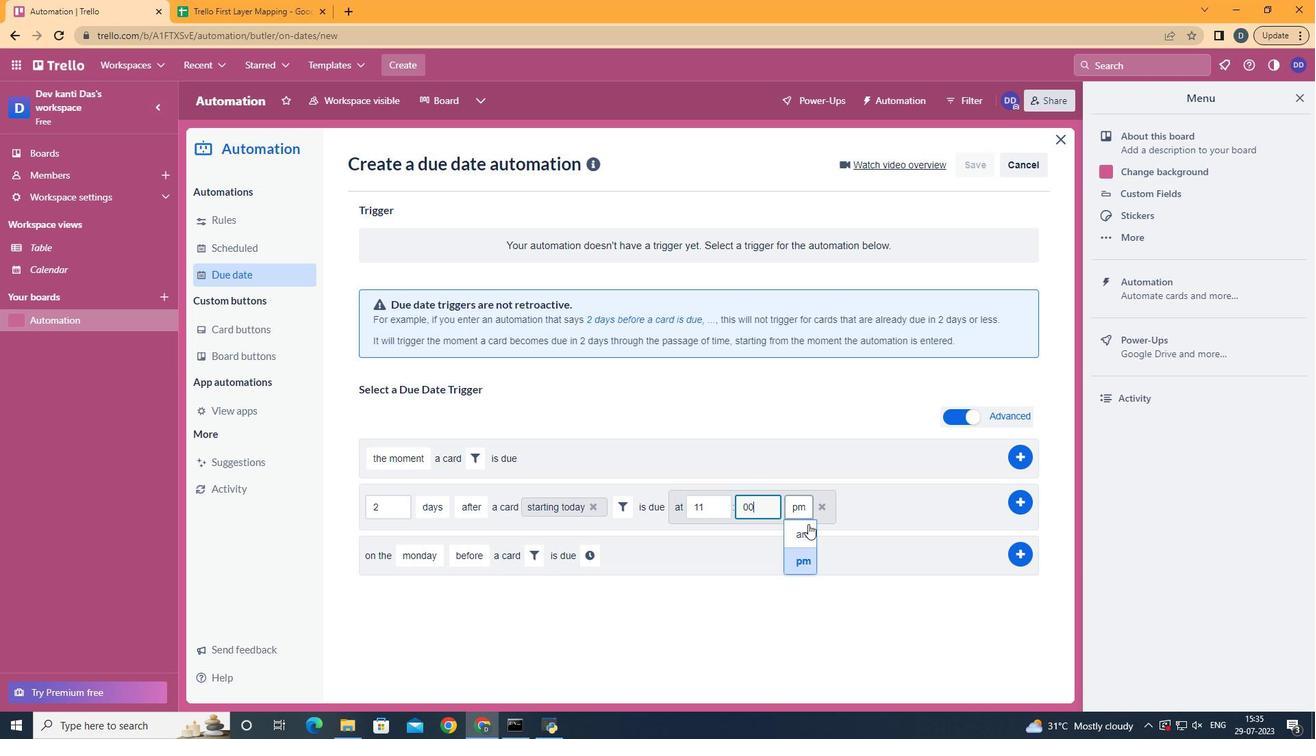
Action: Mouse pressed left at (808, 533)
Screenshot: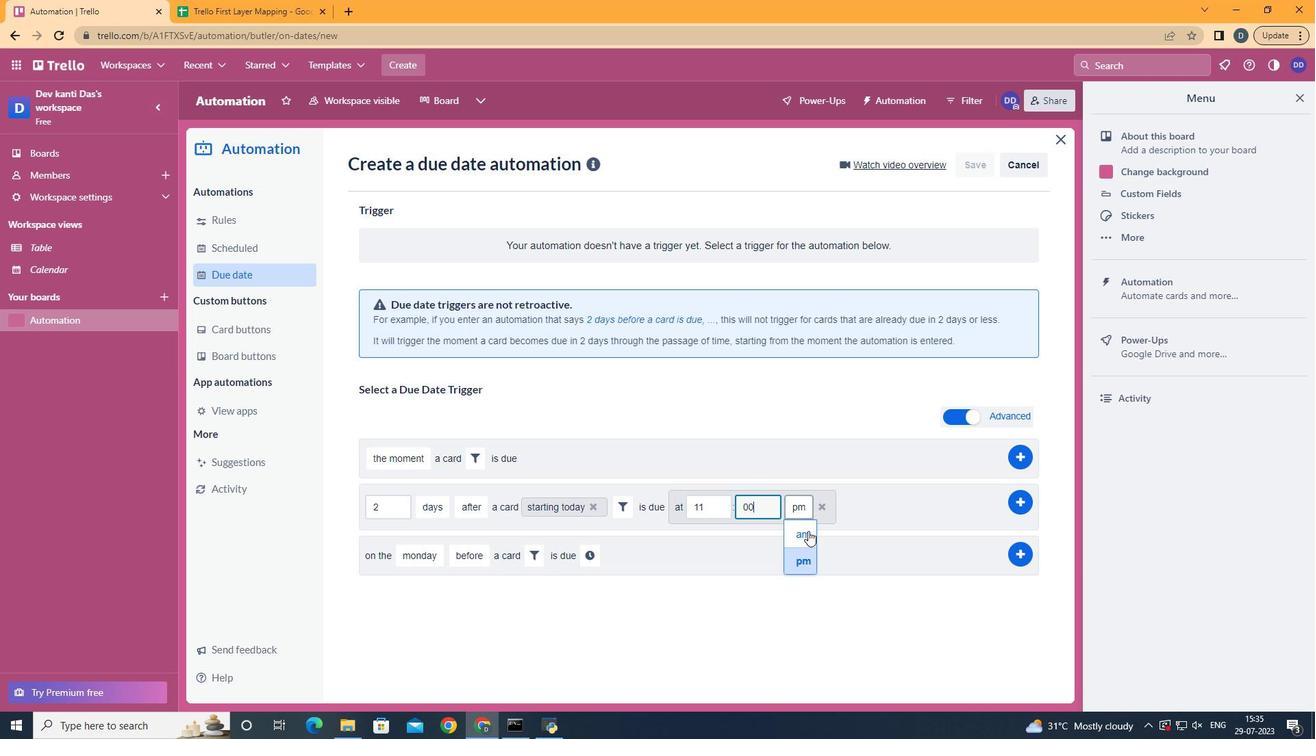 
